 Task: Create a due date automation trigger when advanced on, on the monday of the week a card is due add dates due in between 1 and 5 working days at 11:00 AM.
Action: Mouse moved to (991, 290)
Screenshot: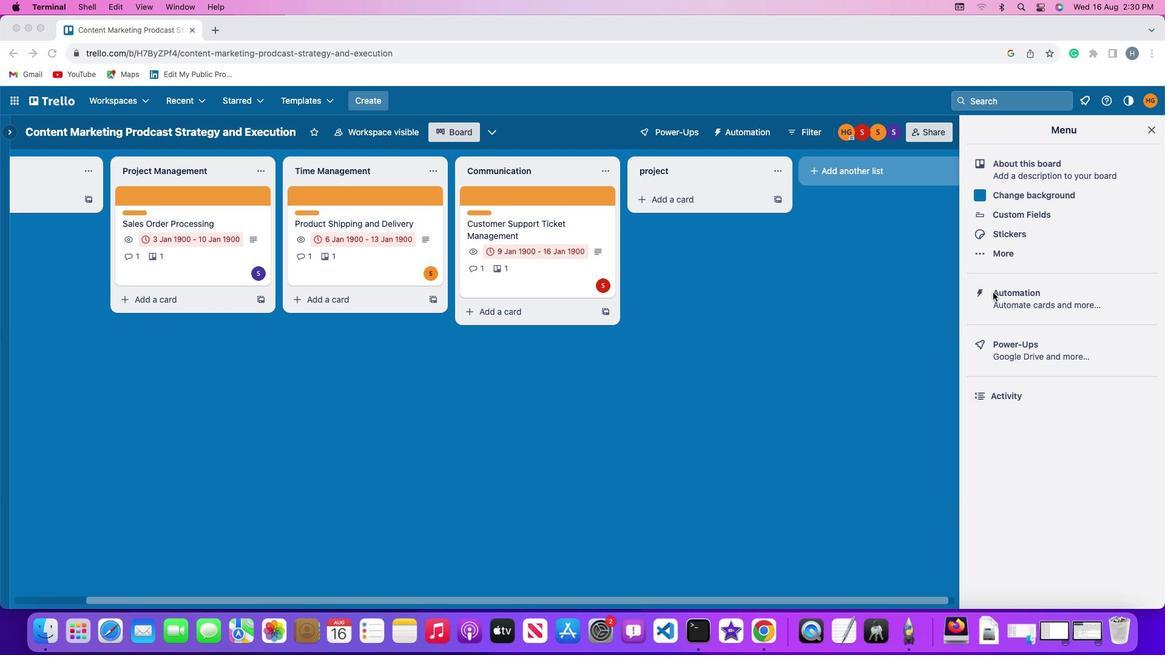 
Action: Mouse pressed left at (991, 290)
Screenshot: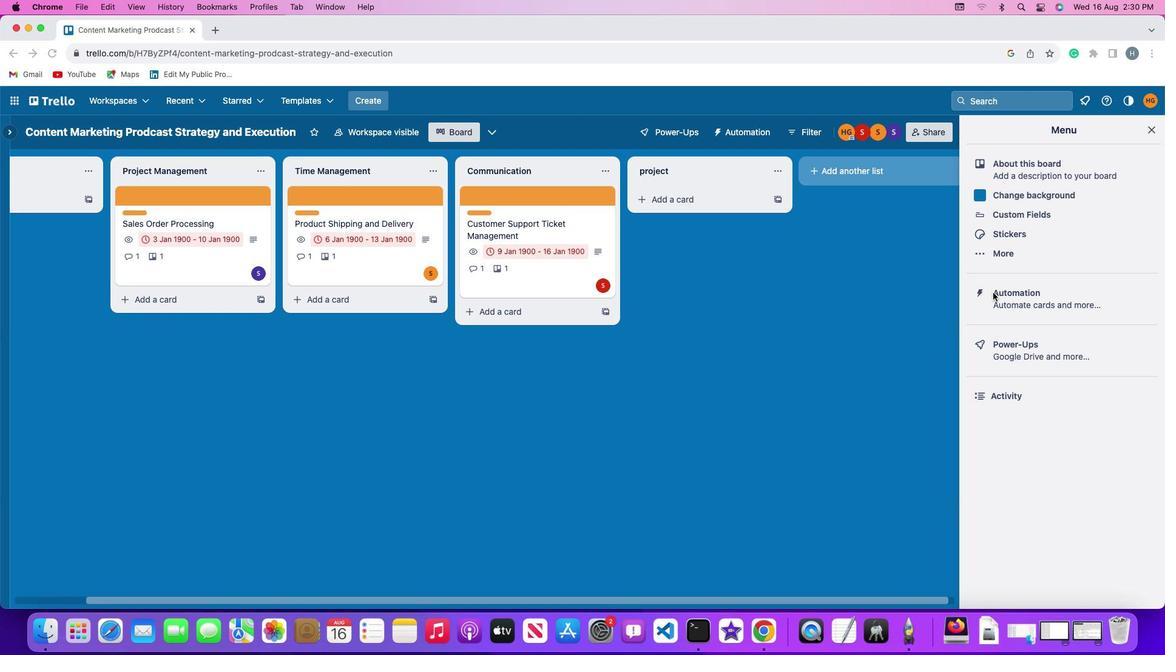 
Action: Mouse pressed left at (991, 290)
Screenshot: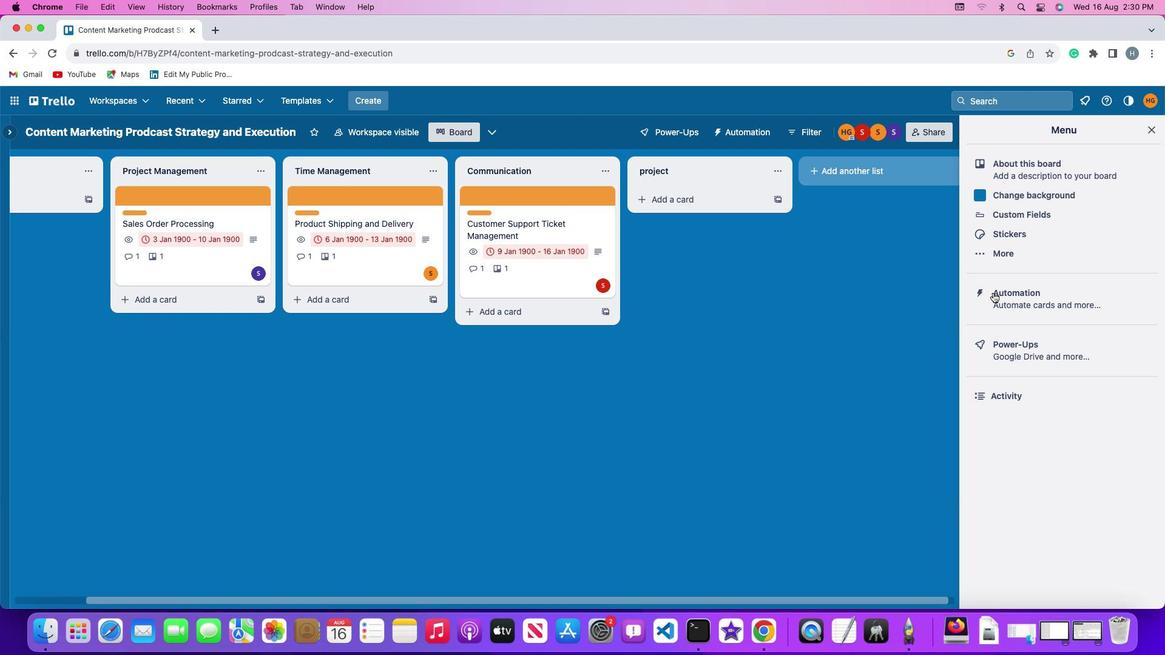 
Action: Mouse moved to (80, 289)
Screenshot: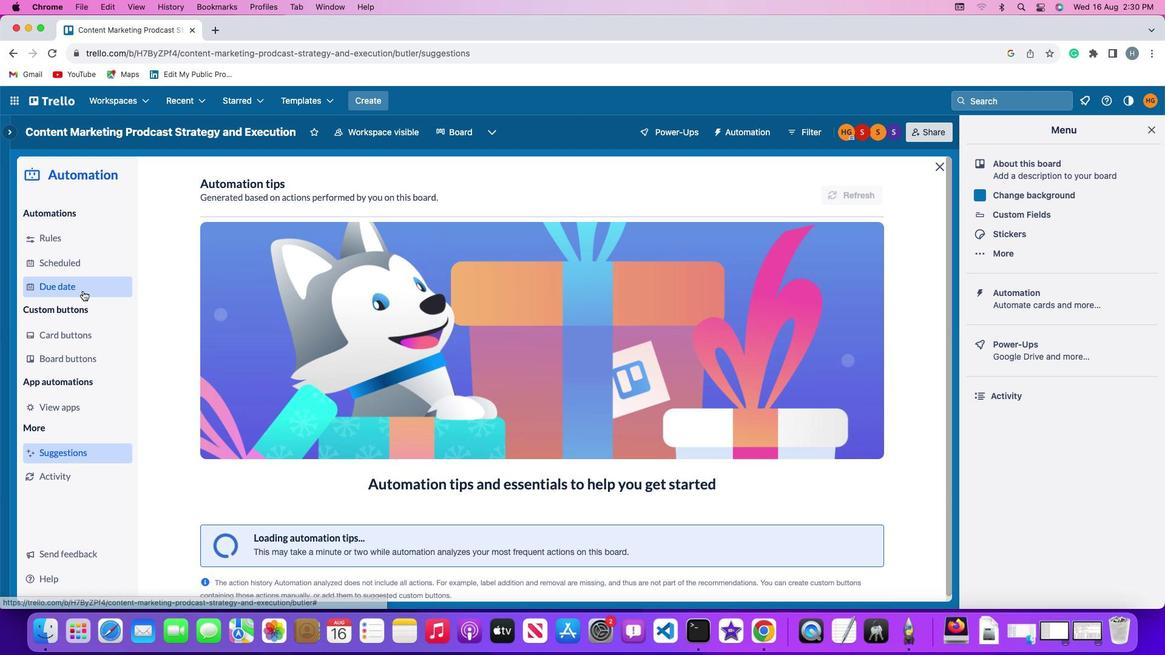 
Action: Mouse pressed left at (80, 289)
Screenshot: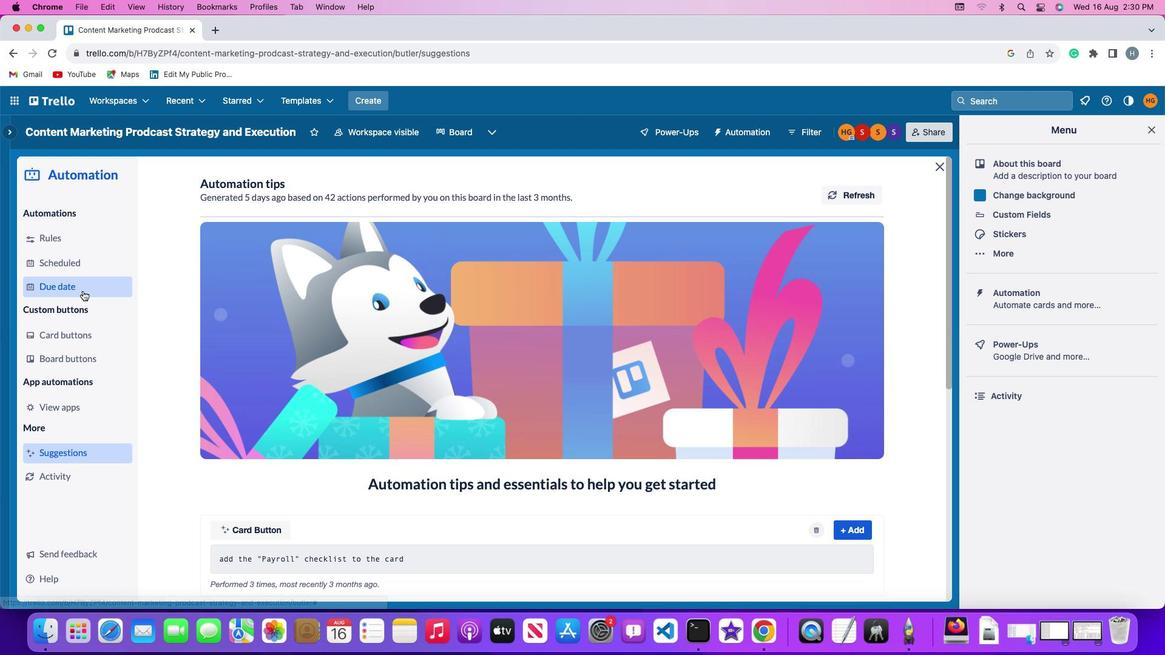 
Action: Mouse moved to (821, 180)
Screenshot: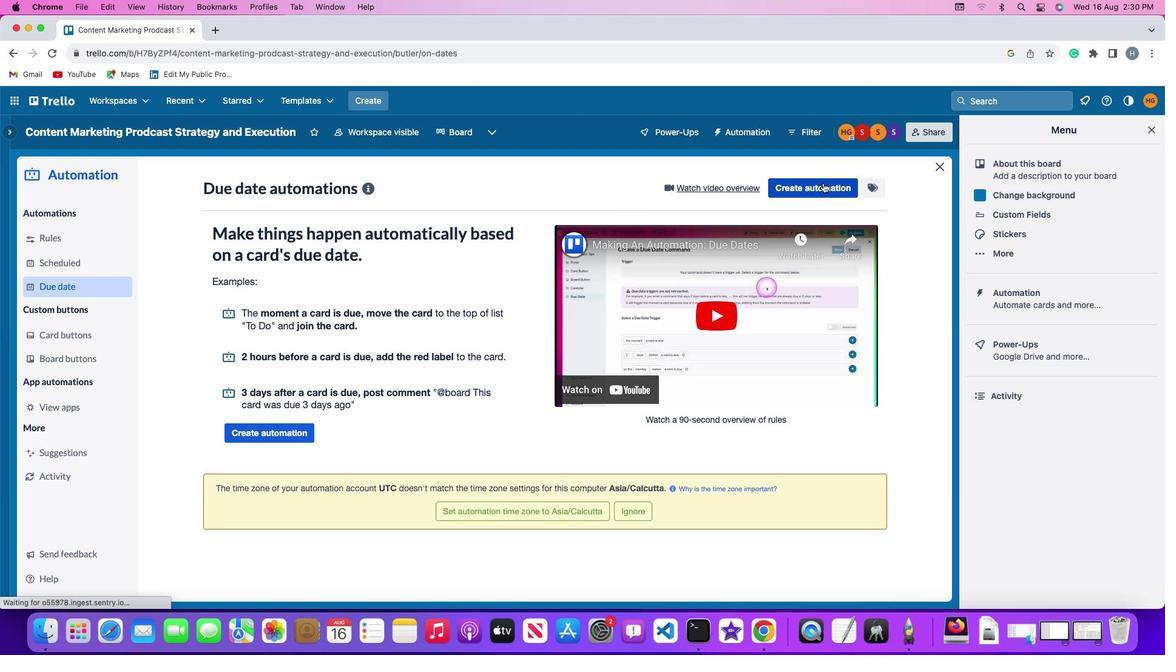 
Action: Mouse pressed left at (821, 180)
Screenshot: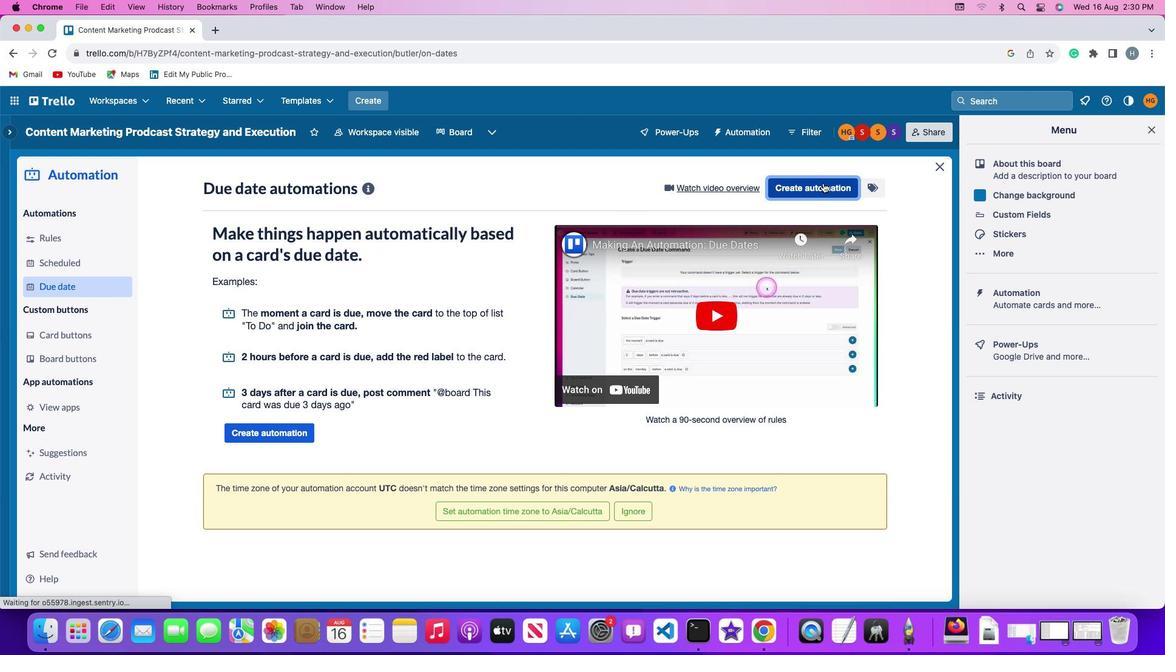 
Action: Mouse moved to (221, 299)
Screenshot: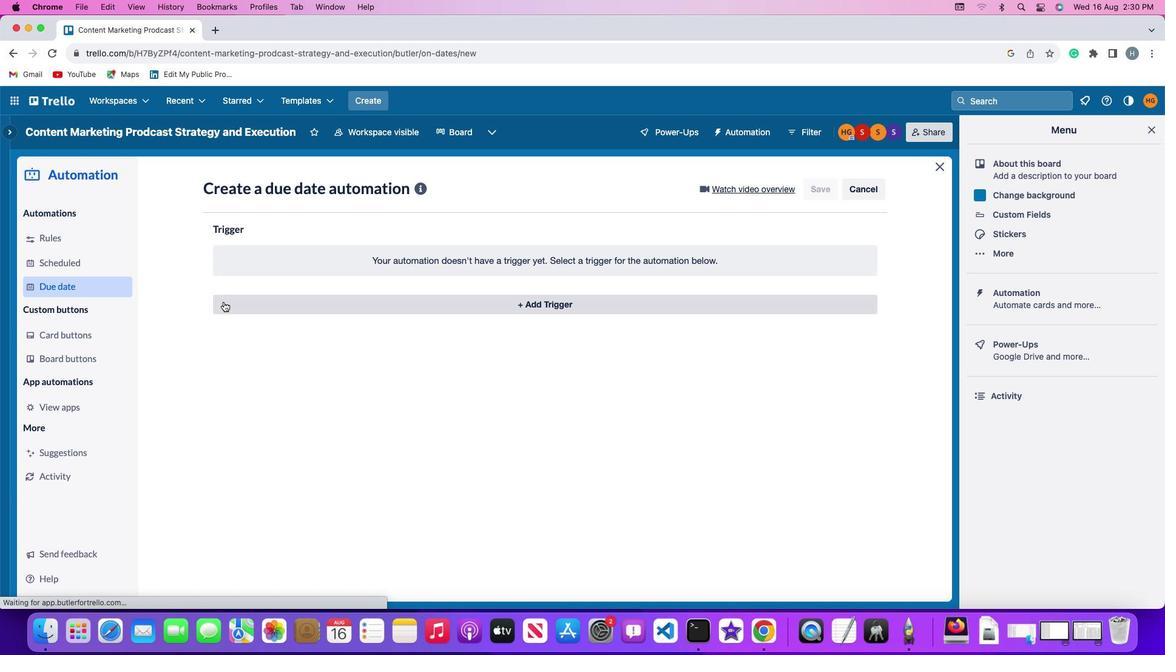 
Action: Mouse pressed left at (221, 299)
Screenshot: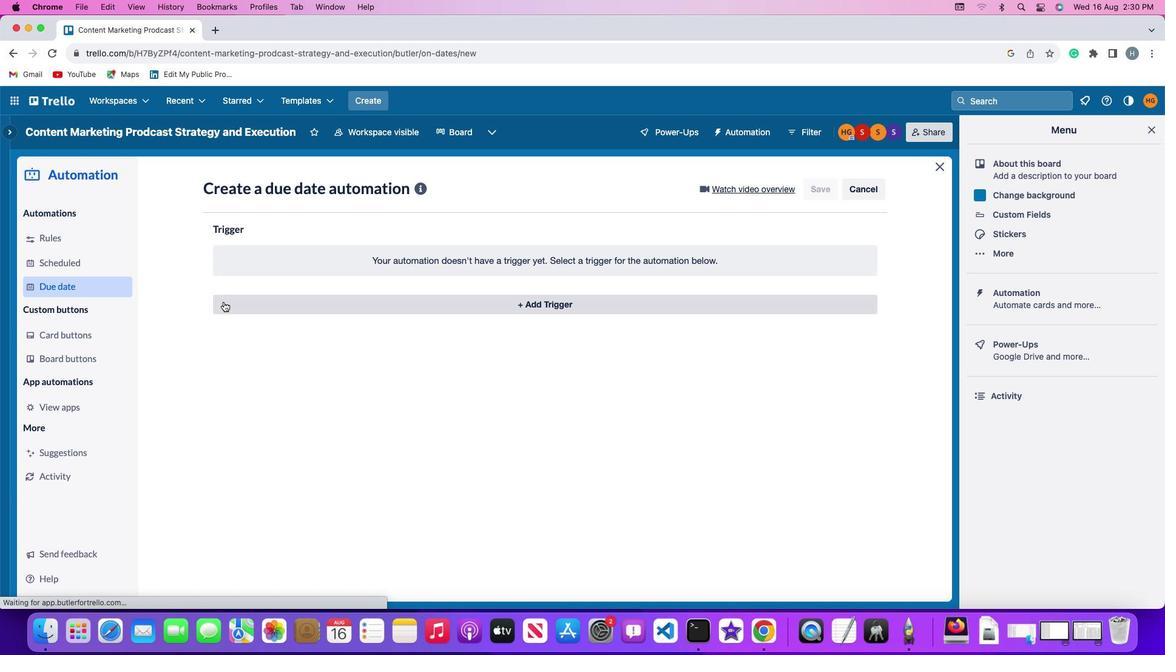 
Action: Mouse moved to (254, 530)
Screenshot: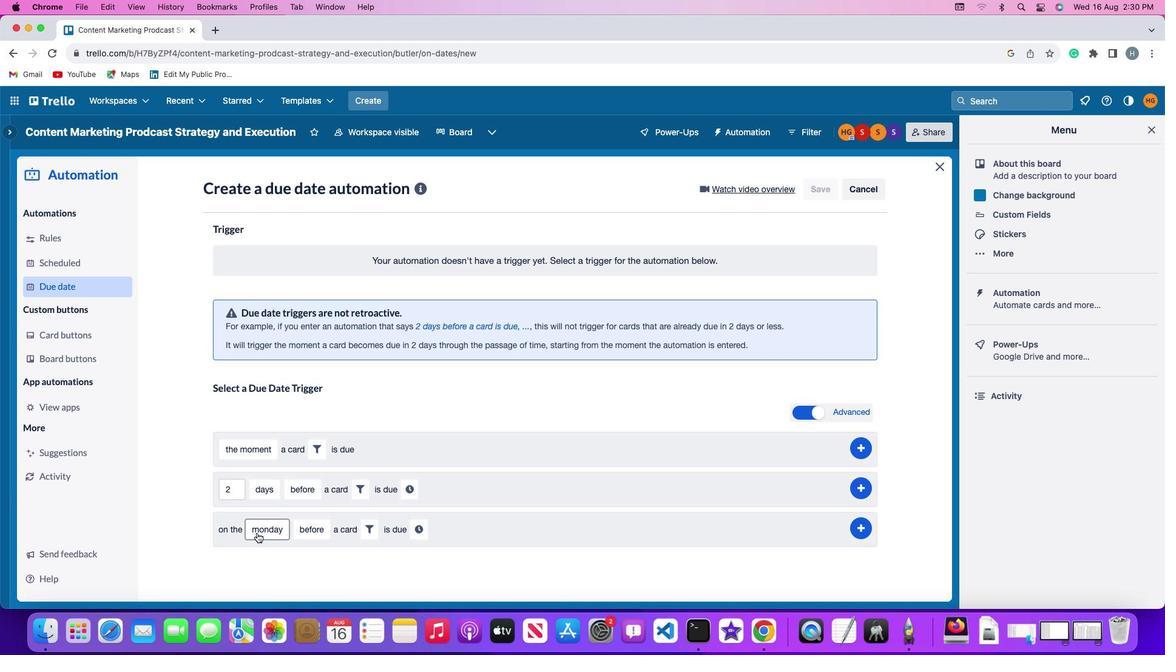 
Action: Mouse pressed left at (254, 530)
Screenshot: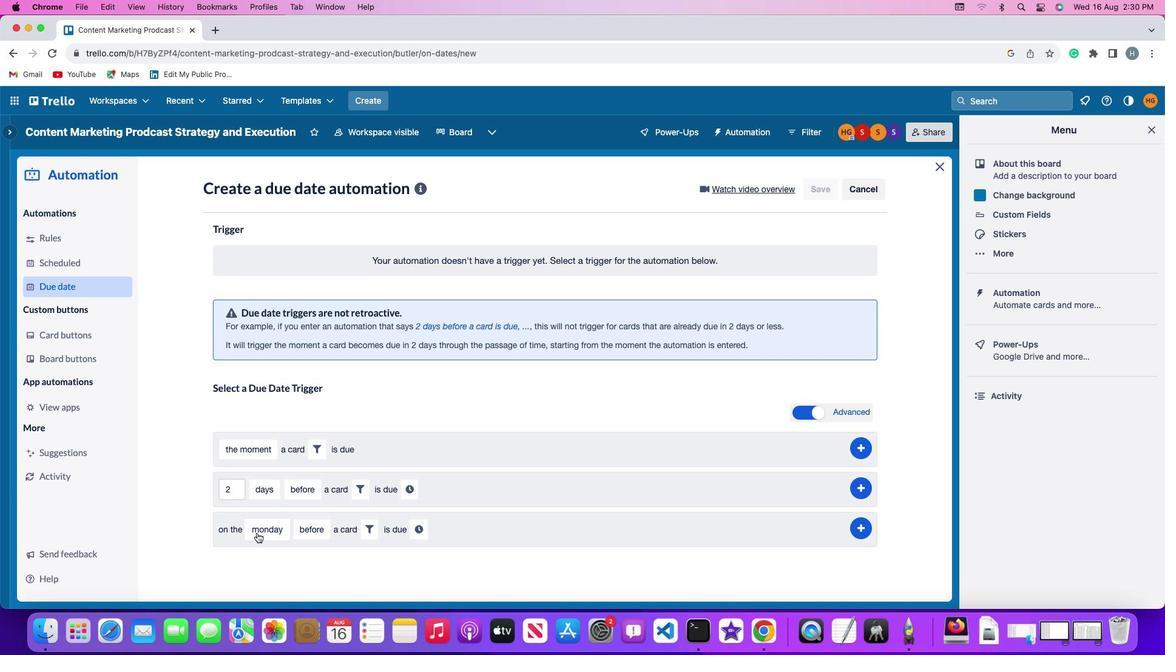 
Action: Mouse moved to (284, 360)
Screenshot: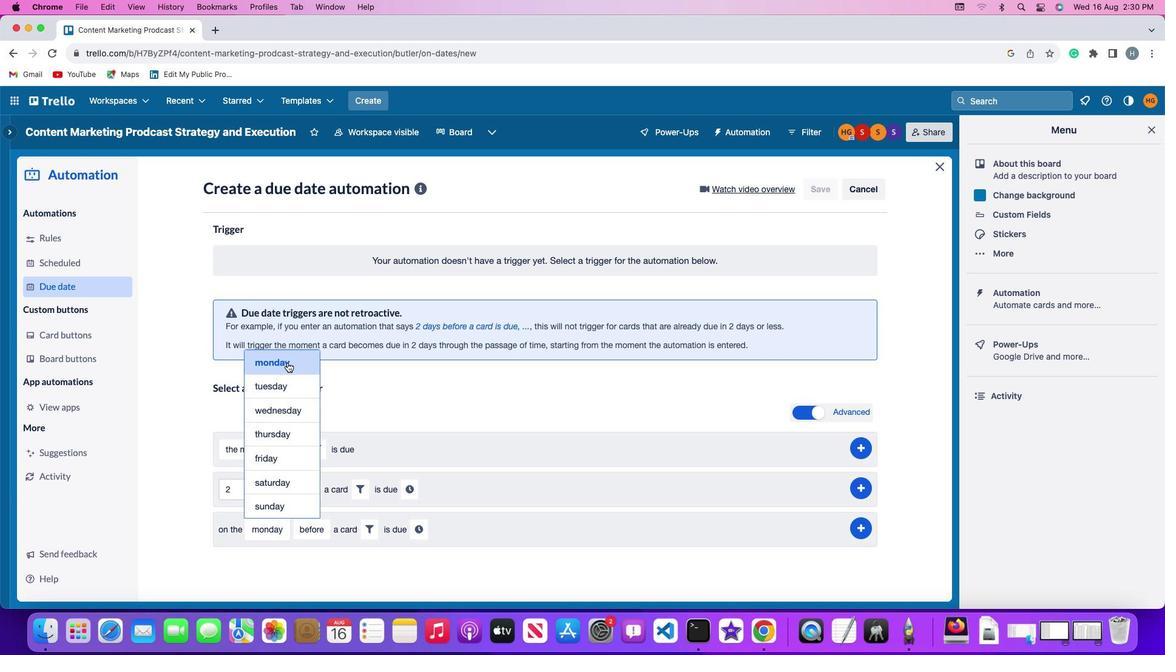 
Action: Mouse pressed left at (284, 360)
Screenshot: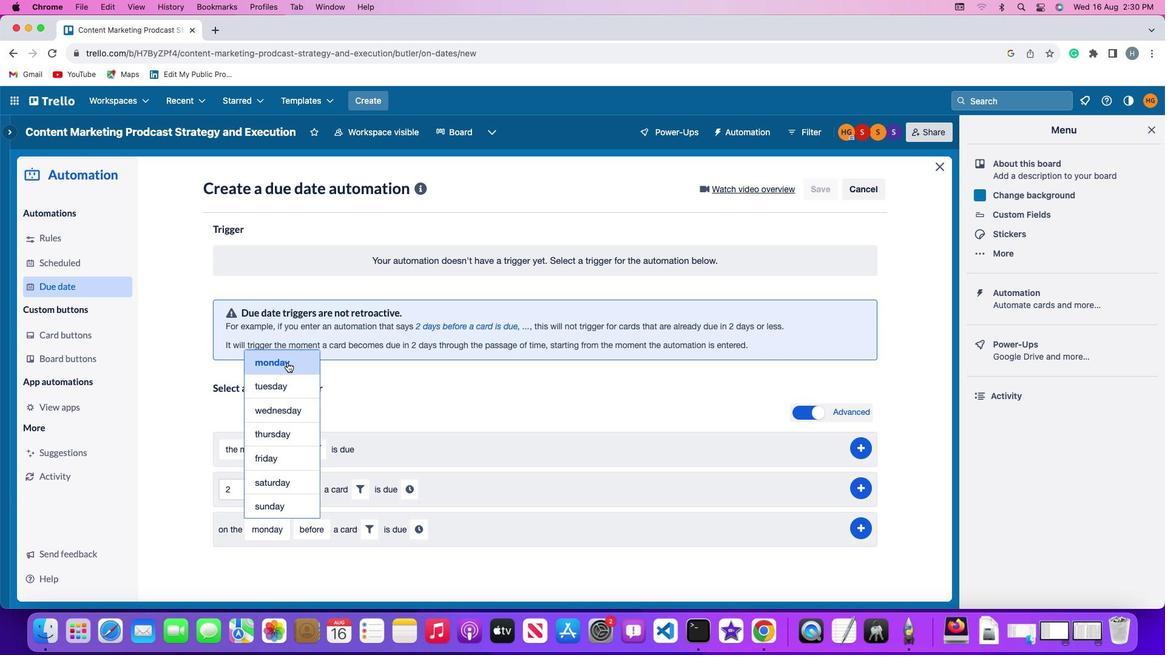 
Action: Mouse moved to (304, 523)
Screenshot: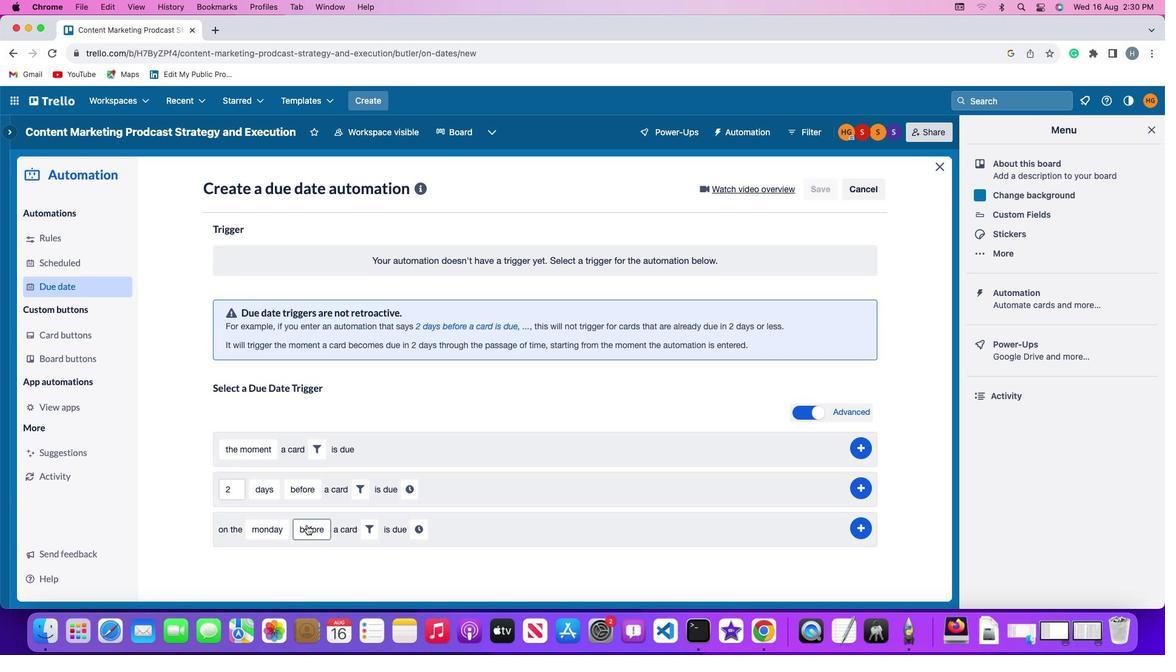 
Action: Mouse pressed left at (304, 523)
Screenshot: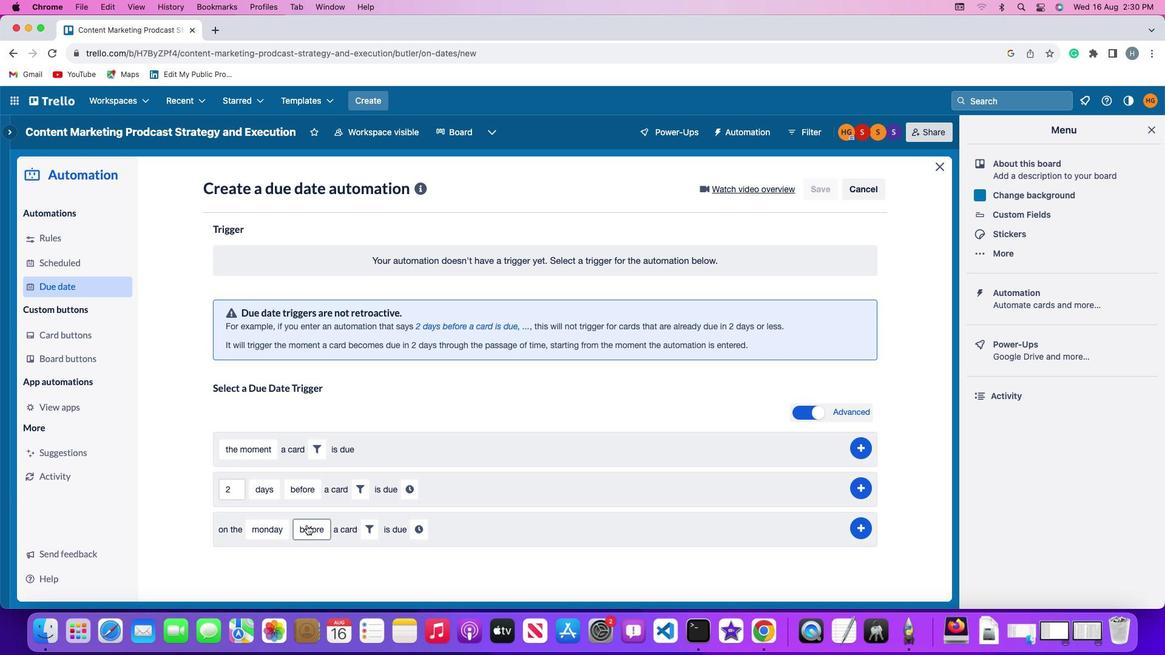 
Action: Mouse moved to (326, 475)
Screenshot: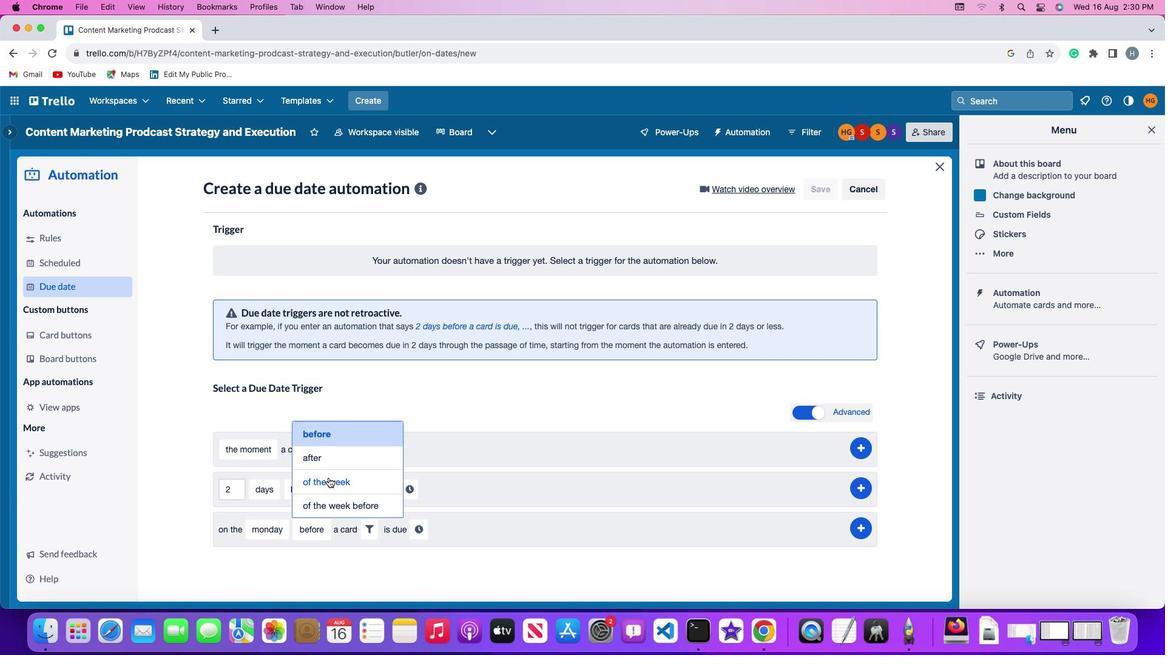 
Action: Mouse pressed left at (326, 475)
Screenshot: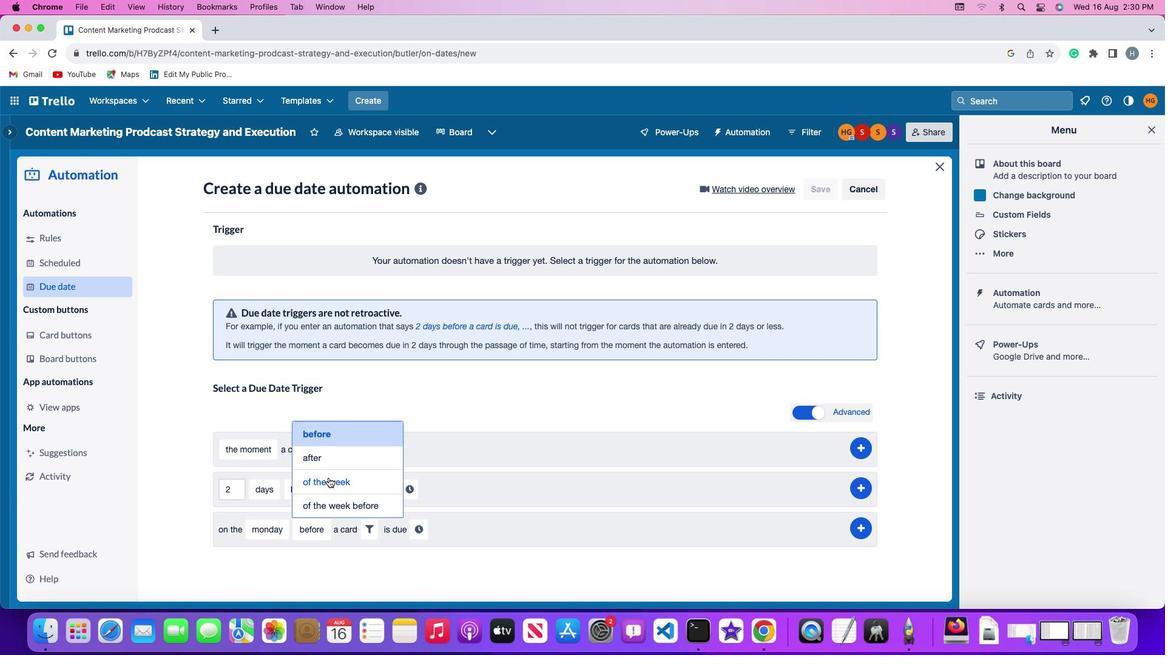 
Action: Mouse moved to (387, 528)
Screenshot: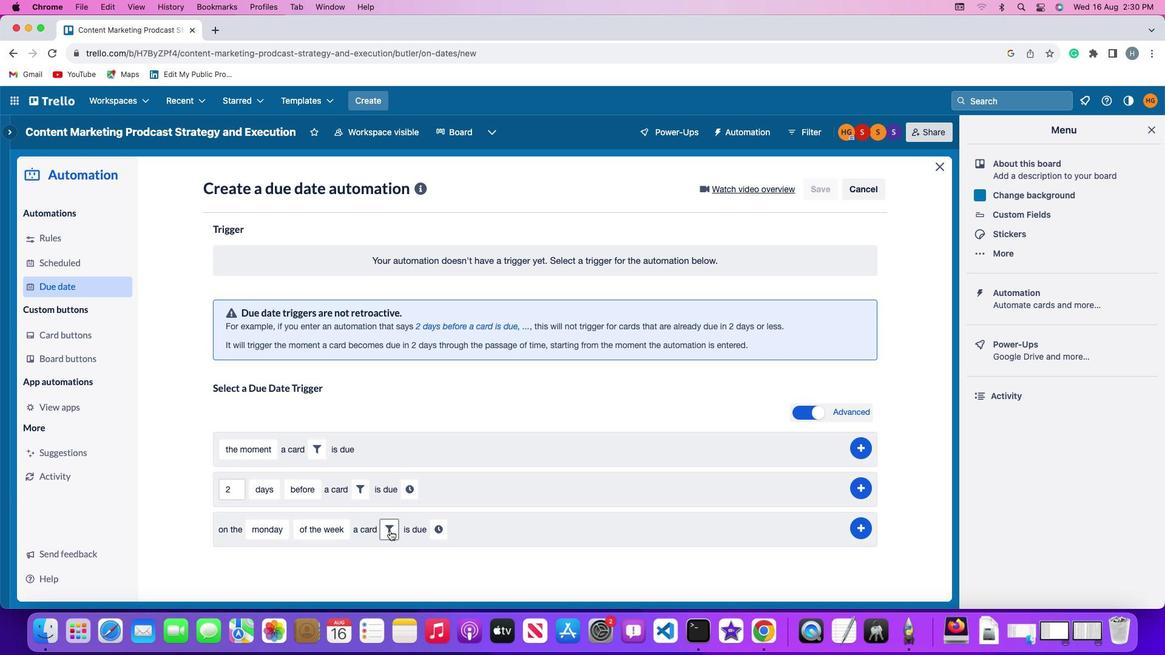 
Action: Mouse pressed left at (387, 528)
Screenshot: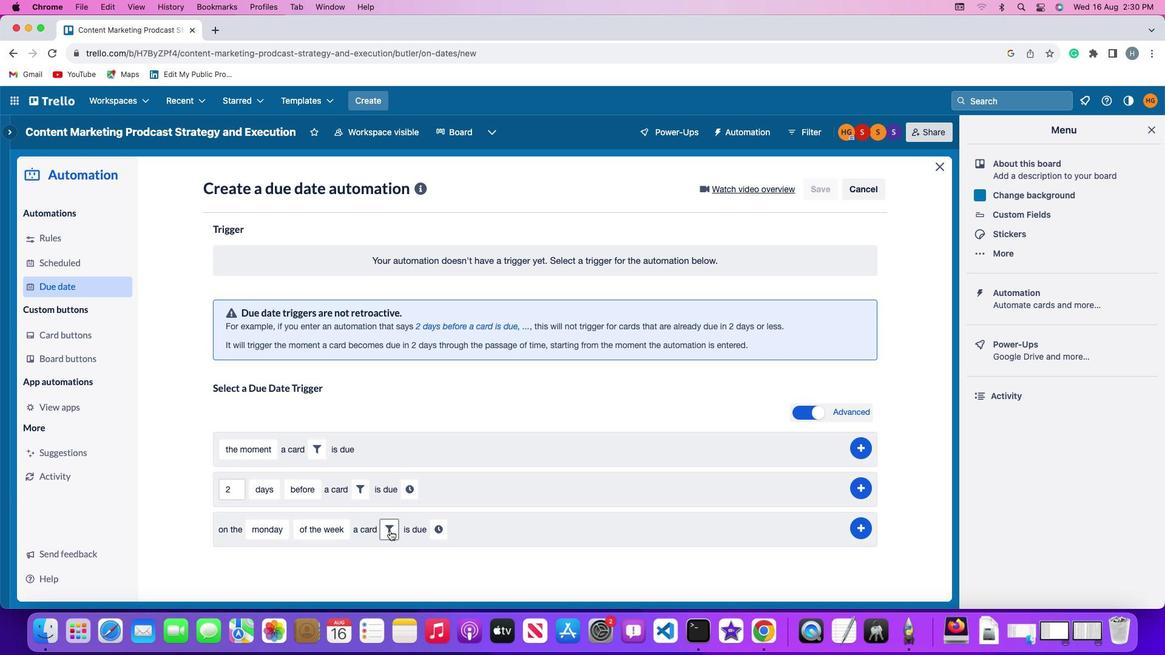 
Action: Mouse moved to (449, 562)
Screenshot: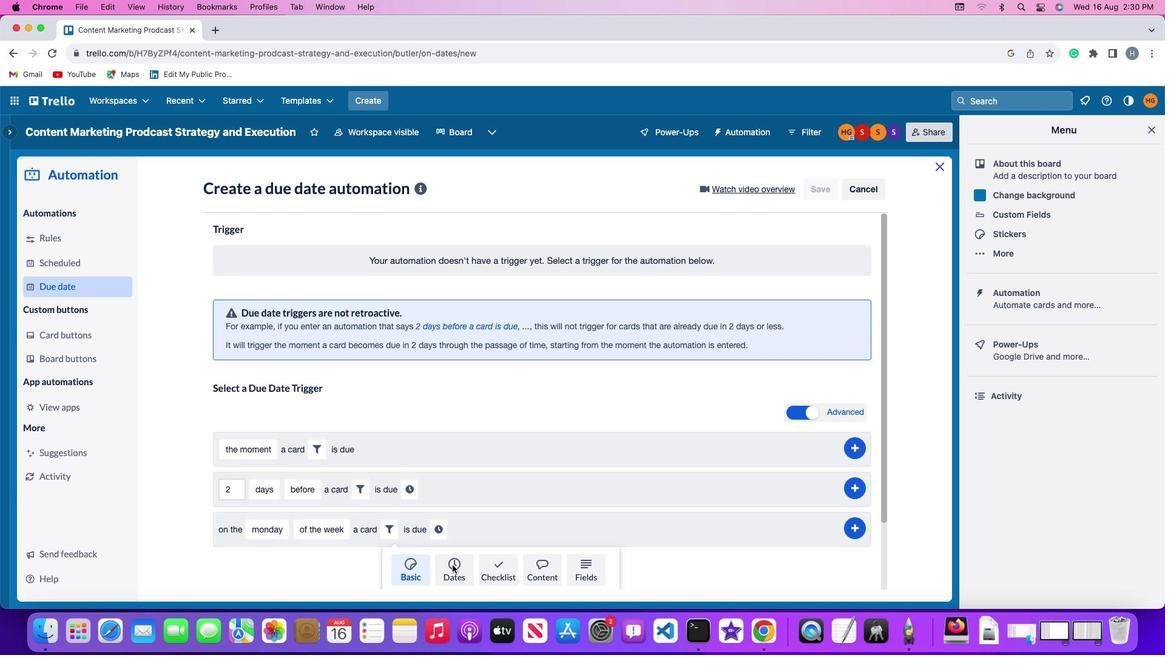 
Action: Mouse pressed left at (449, 562)
Screenshot: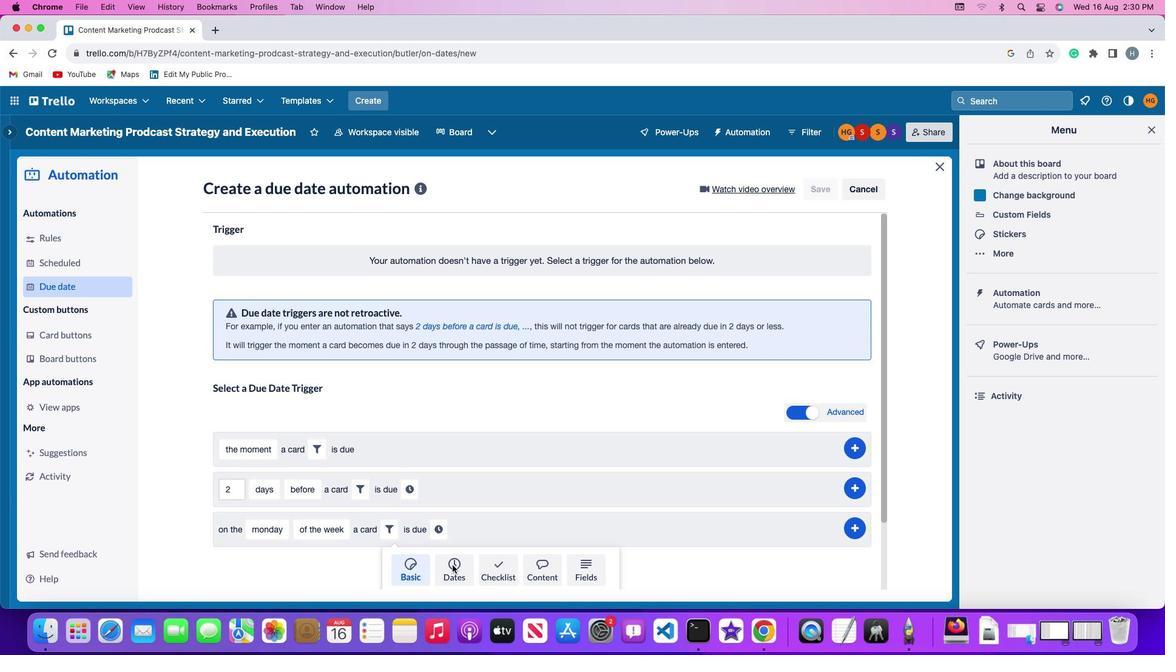 
Action: Mouse moved to (305, 572)
Screenshot: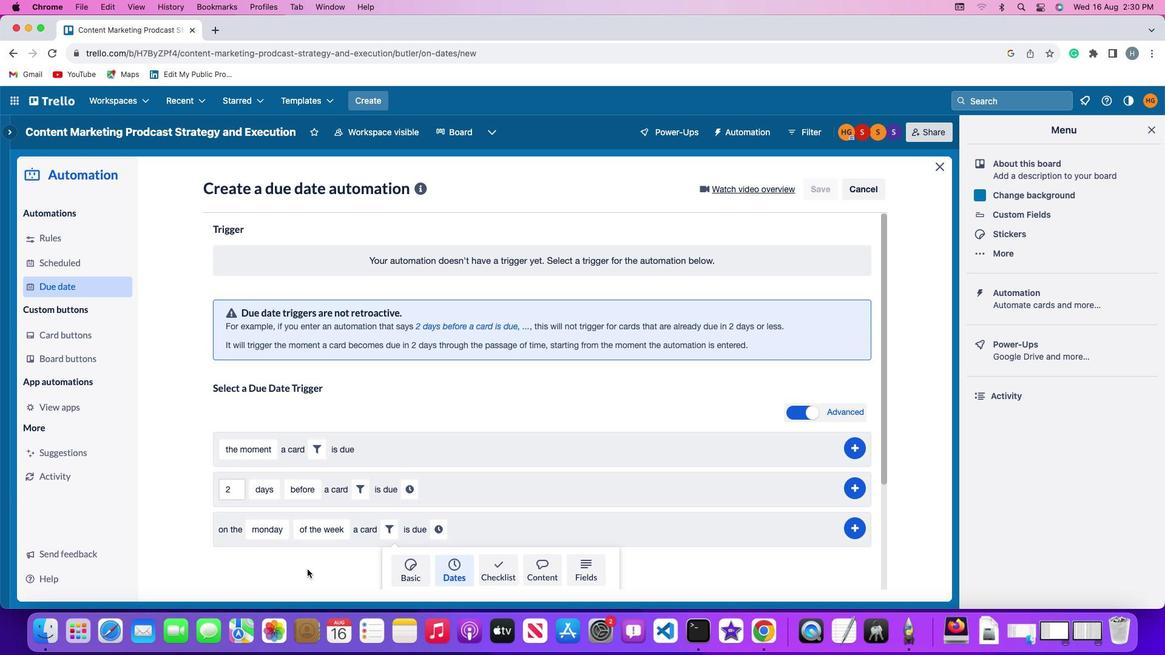
Action: Mouse scrolled (305, 572) with delta (-1, -2)
Screenshot: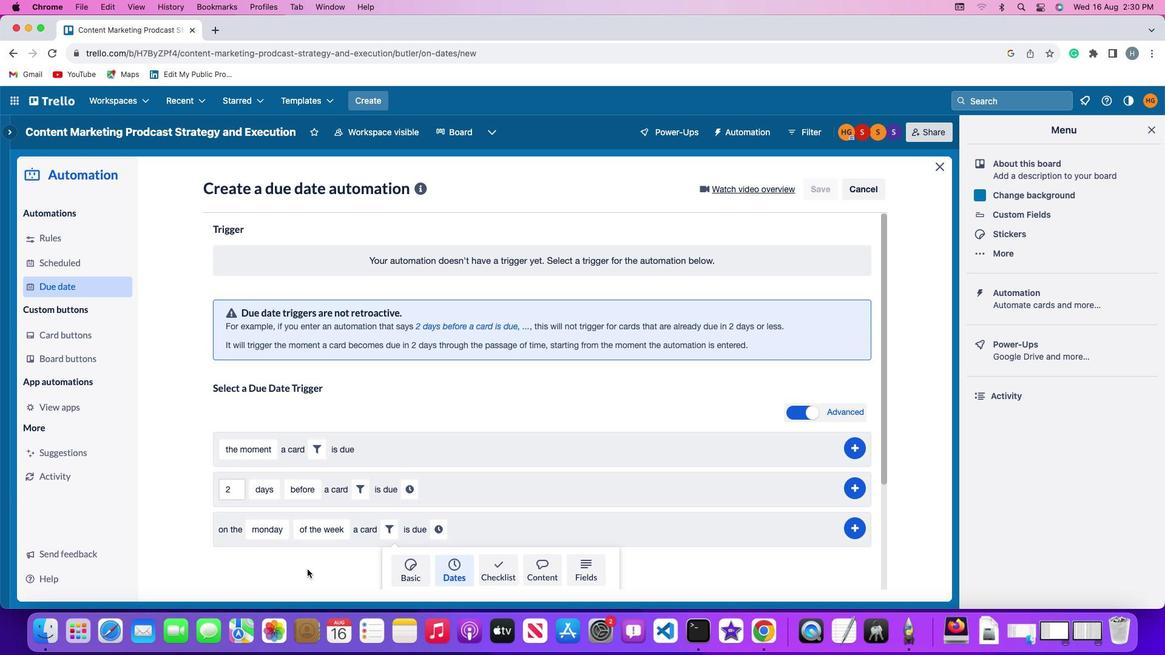 
Action: Mouse moved to (305, 571)
Screenshot: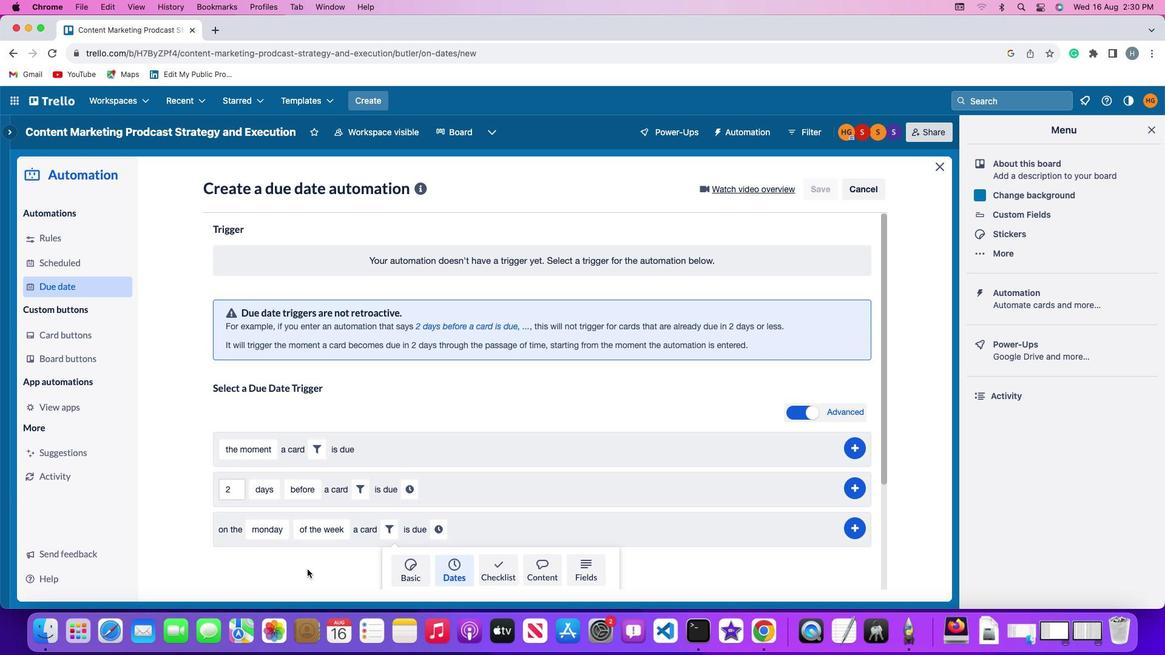
Action: Mouse scrolled (305, 571) with delta (-1, -2)
Screenshot: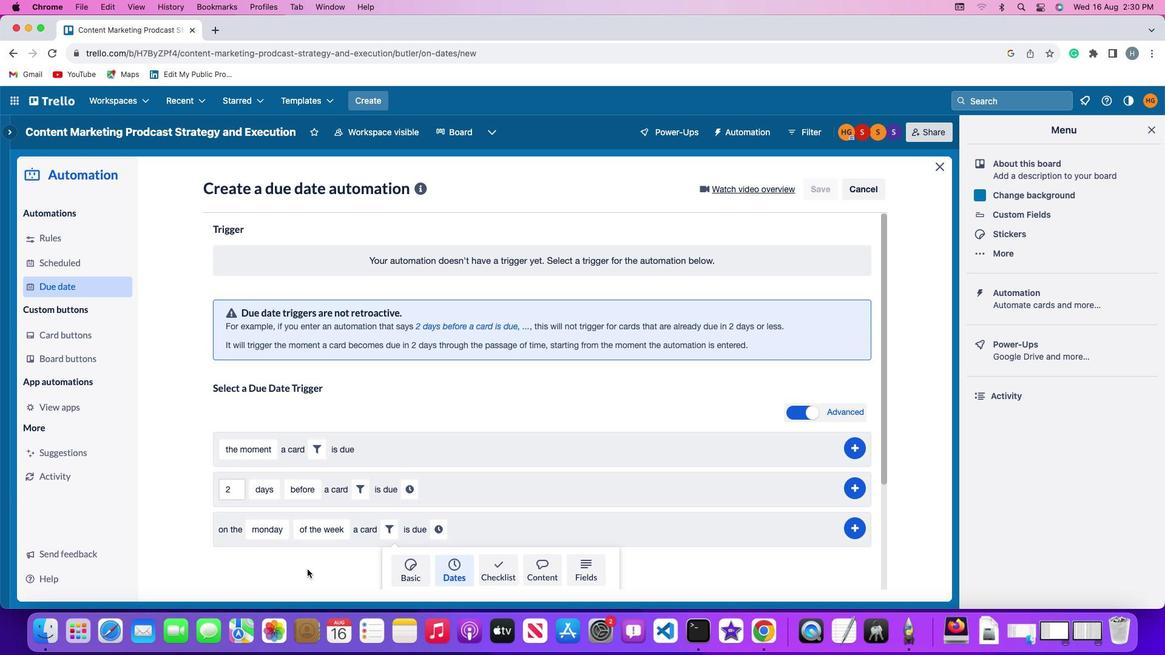 
Action: Mouse moved to (305, 570)
Screenshot: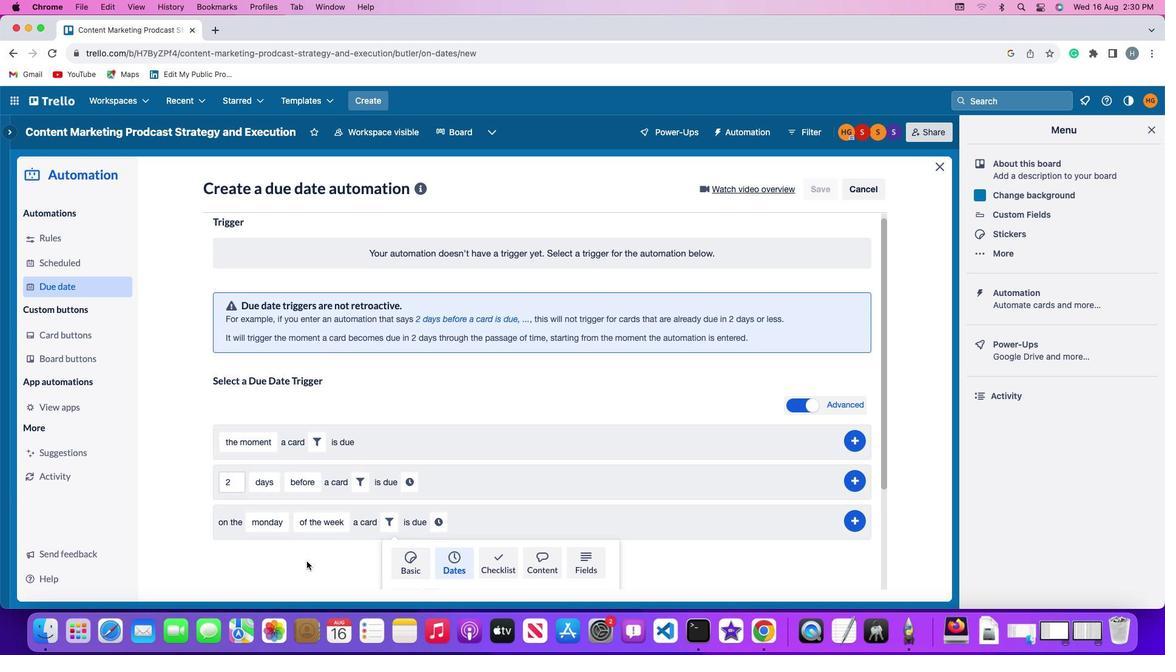 
Action: Mouse scrolled (305, 570) with delta (-1, -3)
Screenshot: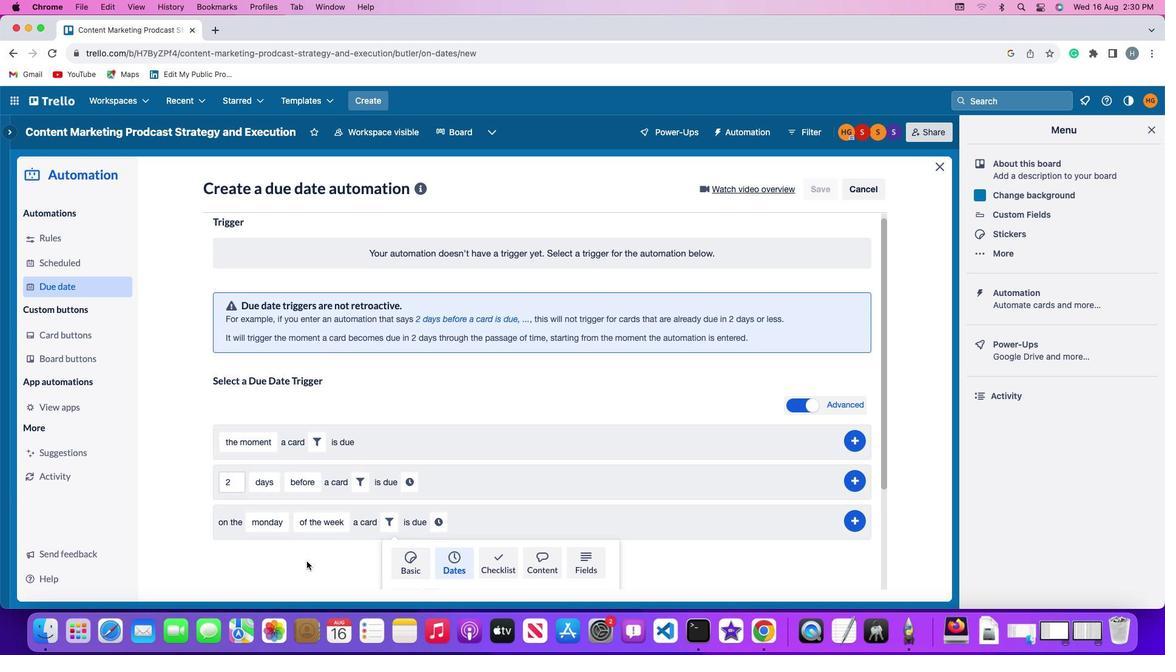 
Action: Mouse moved to (305, 567)
Screenshot: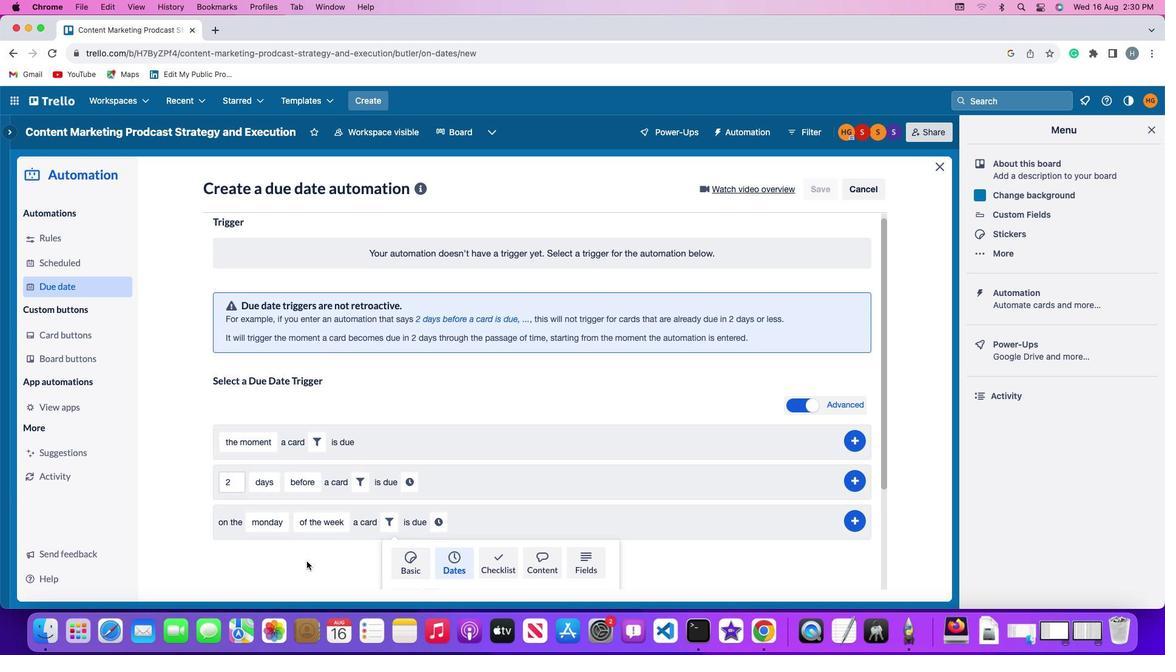 
Action: Mouse scrolled (305, 567) with delta (-1, -4)
Screenshot: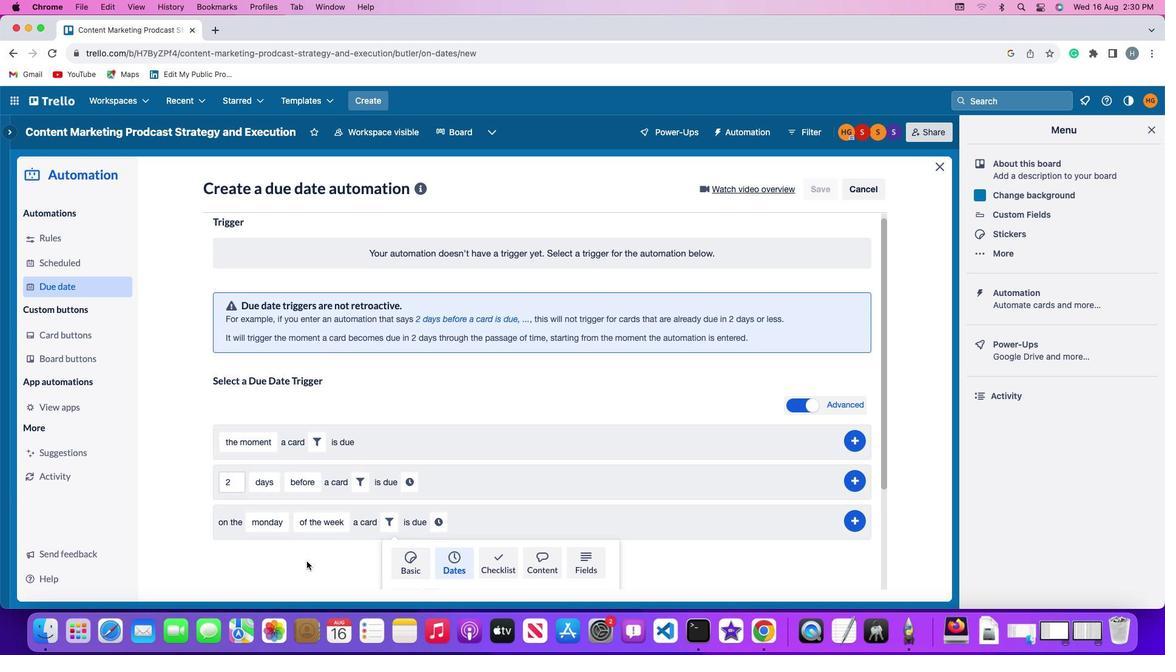 
Action: Mouse moved to (304, 562)
Screenshot: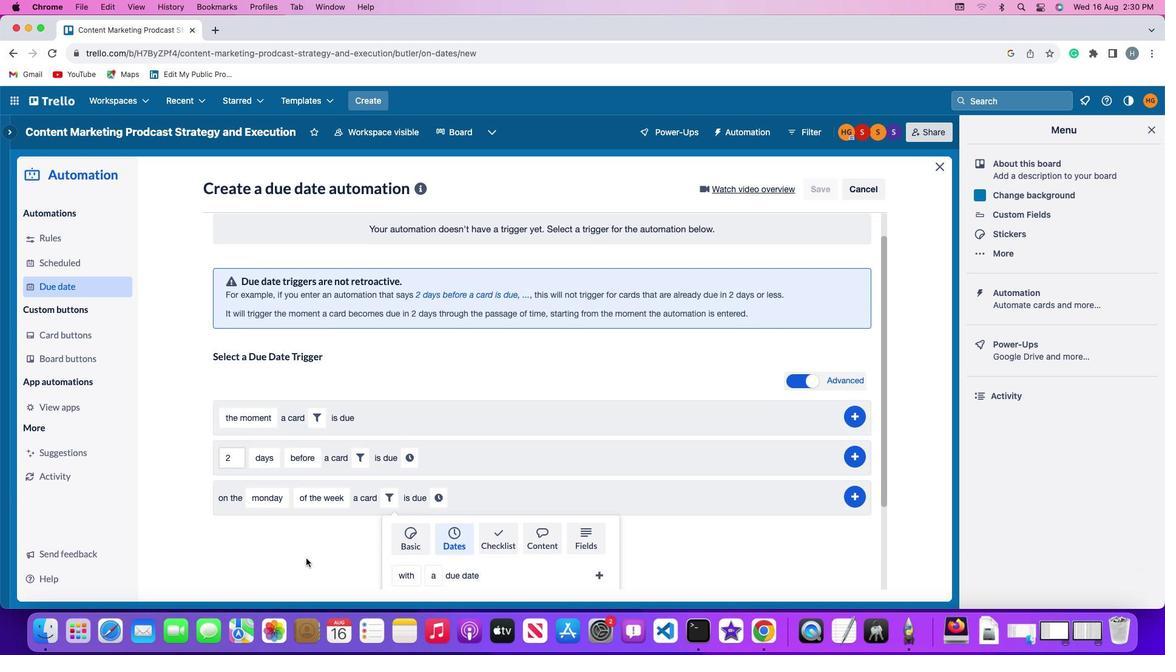 
Action: Mouse scrolled (304, 562) with delta (-1, -5)
Screenshot: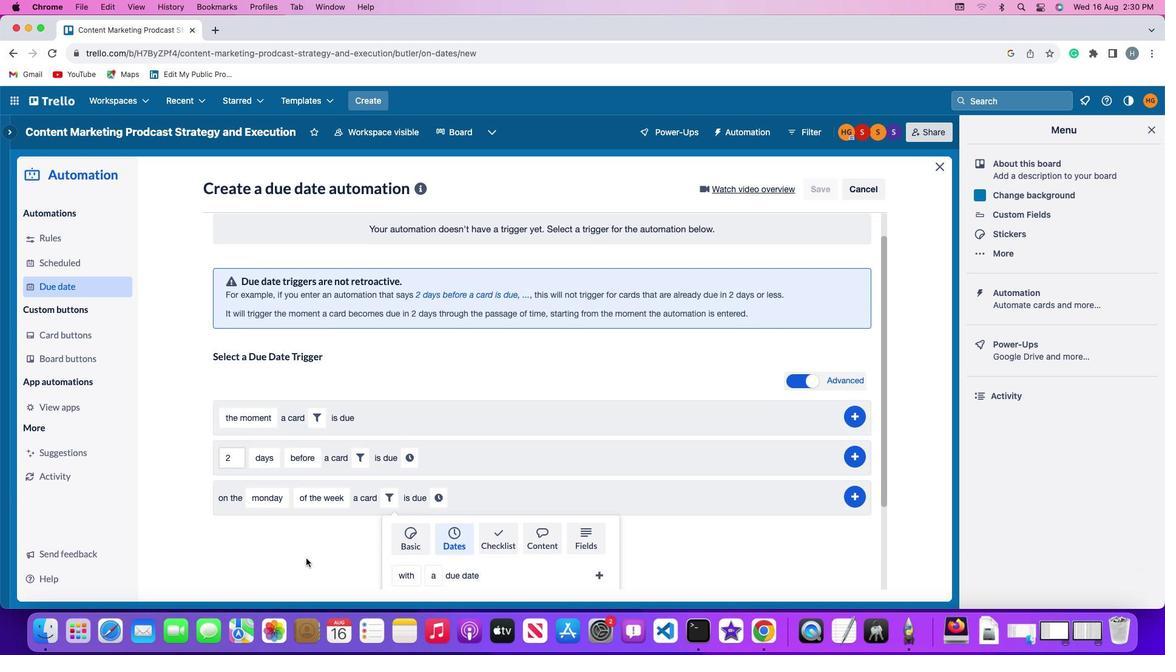 
Action: Mouse moved to (304, 555)
Screenshot: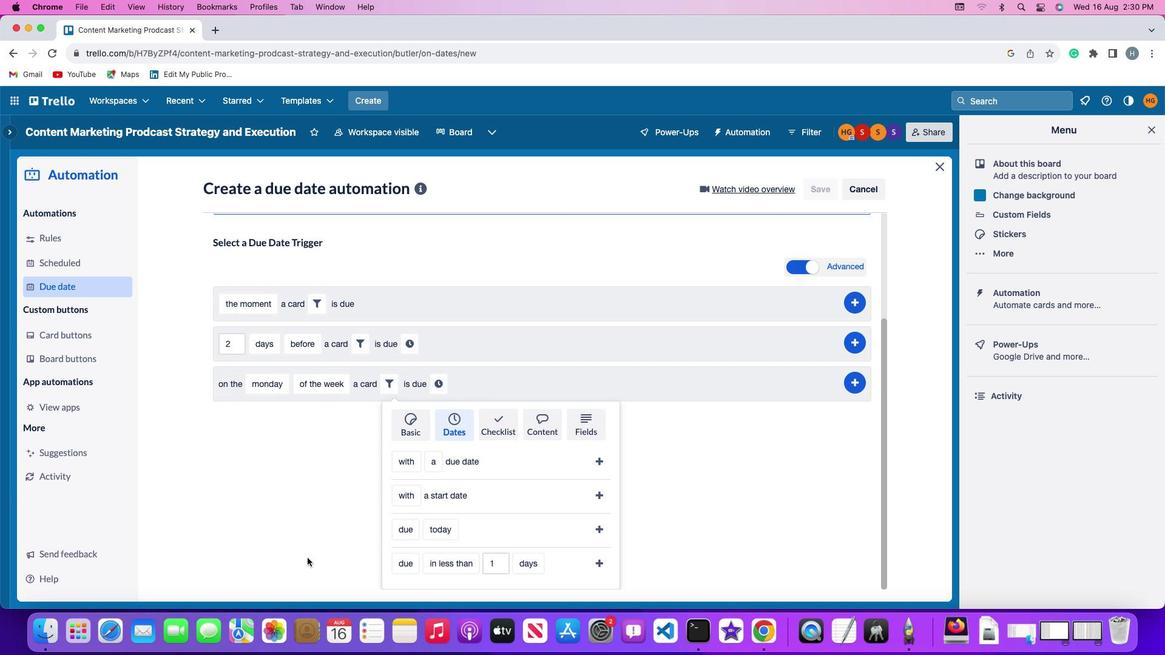 
Action: Mouse scrolled (304, 555) with delta (-1, -2)
Screenshot: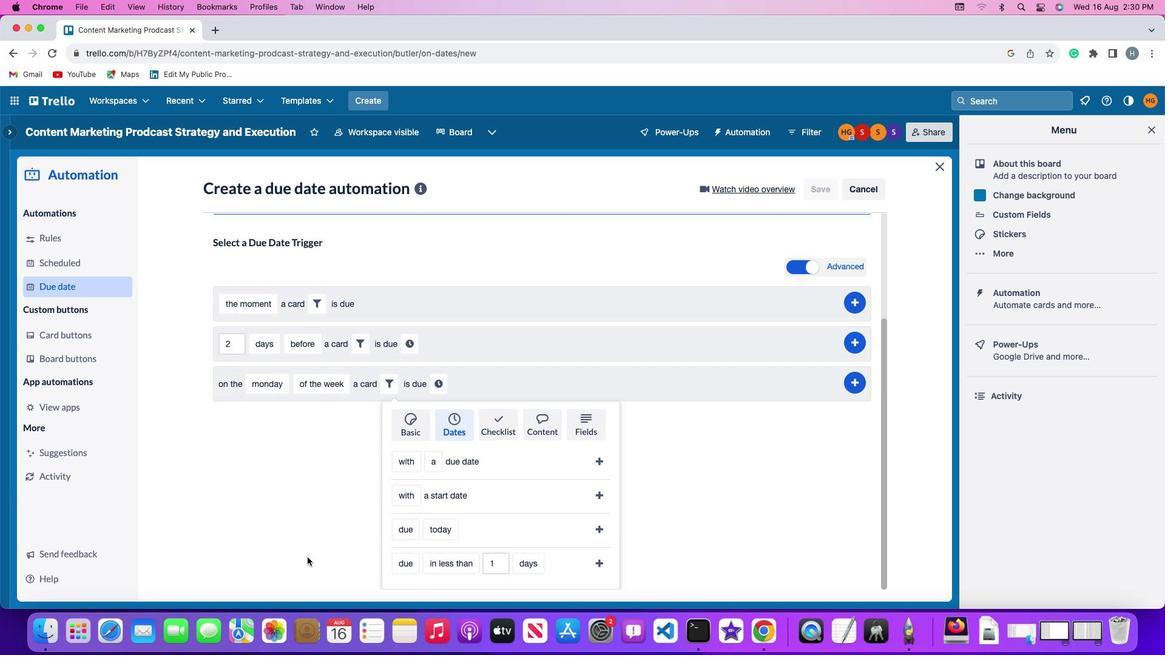 
Action: Mouse scrolled (304, 555) with delta (-1, -2)
Screenshot: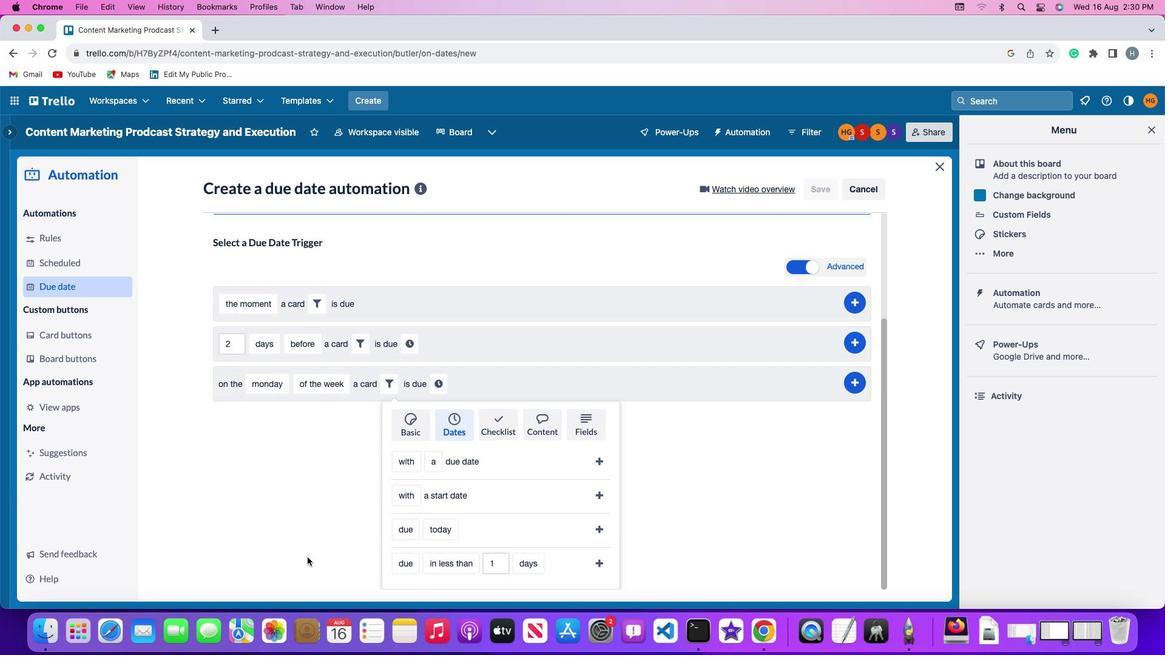 
Action: Mouse scrolled (304, 555) with delta (-1, -3)
Screenshot: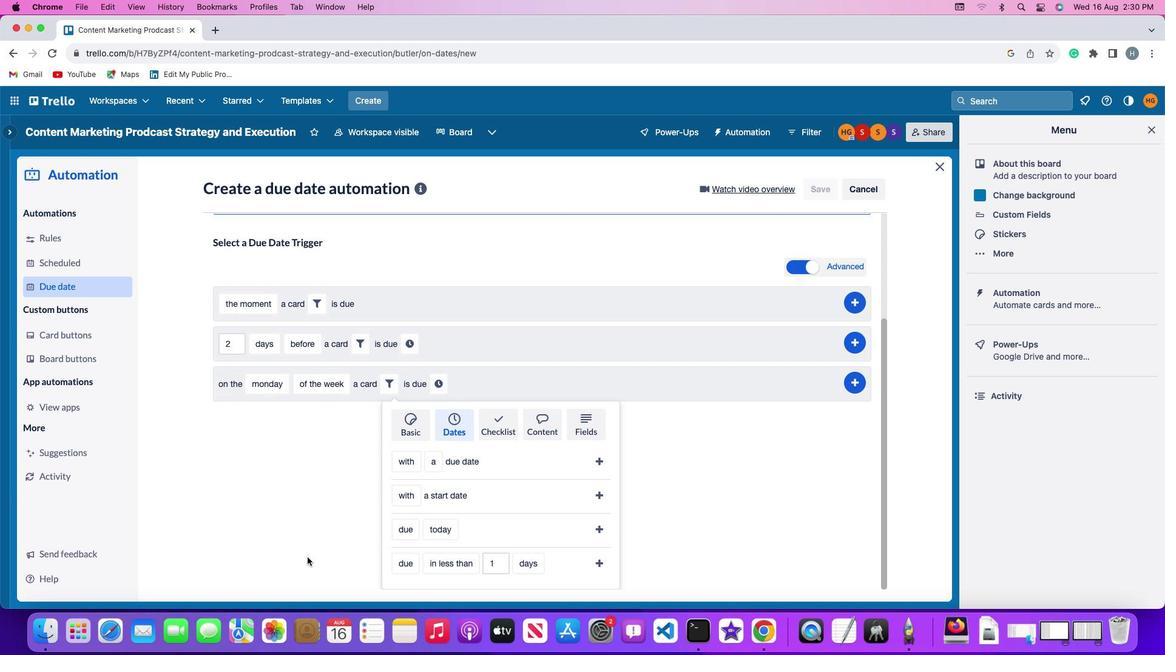 
Action: Mouse moved to (304, 555)
Screenshot: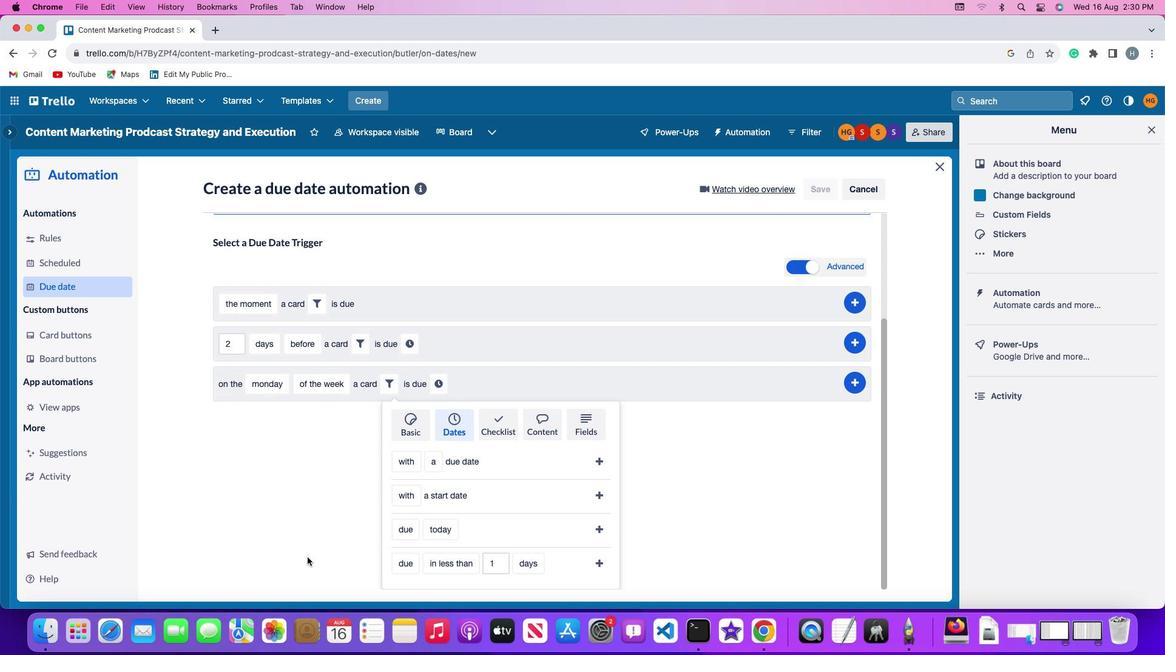 
Action: Mouse scrolled (304, 555) with delta (-1, -4)
Screenshot: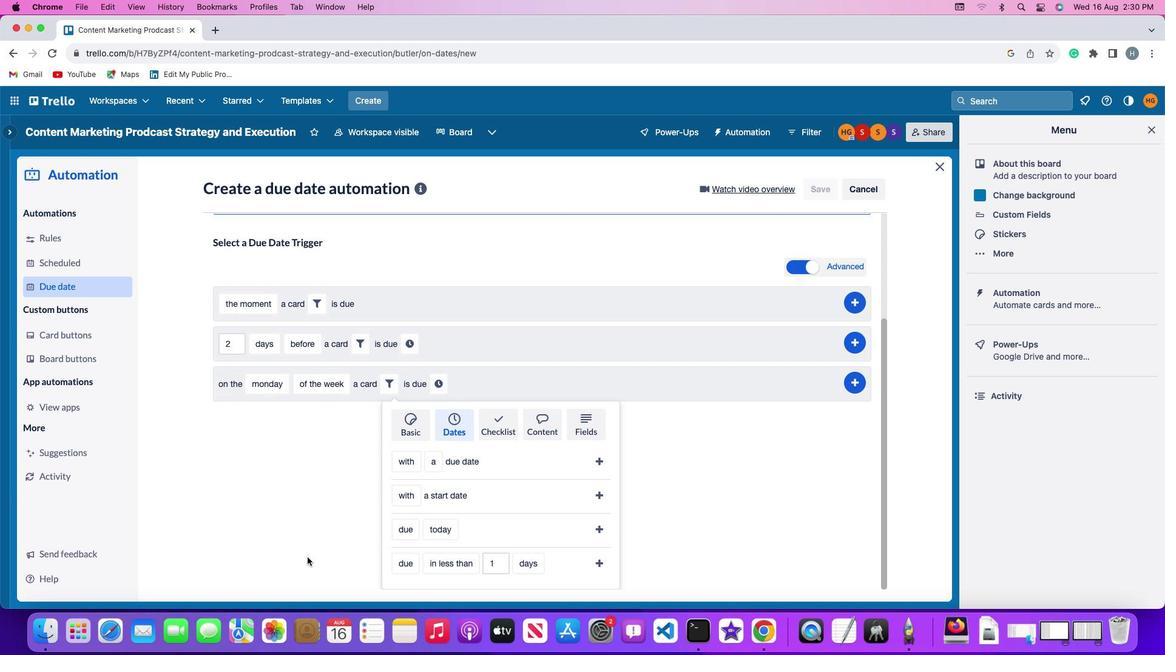 
Action: Mouse moved to (391, 557)
Screenshot: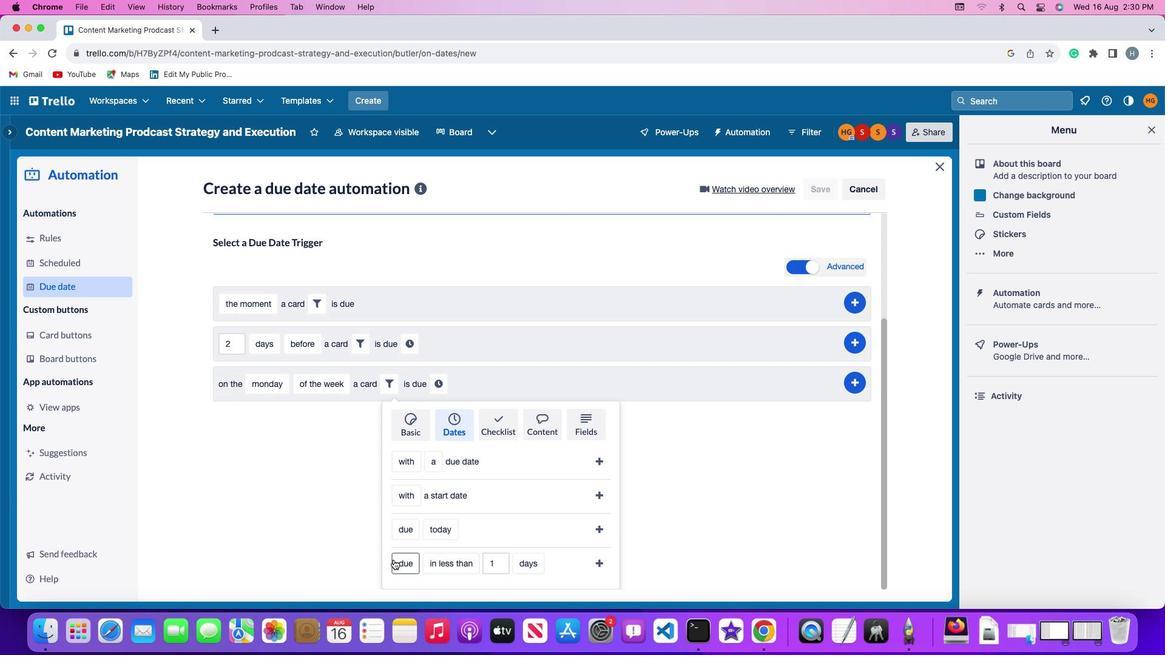 
Action: Mouse pressed left at (391, 557)
Screenshot: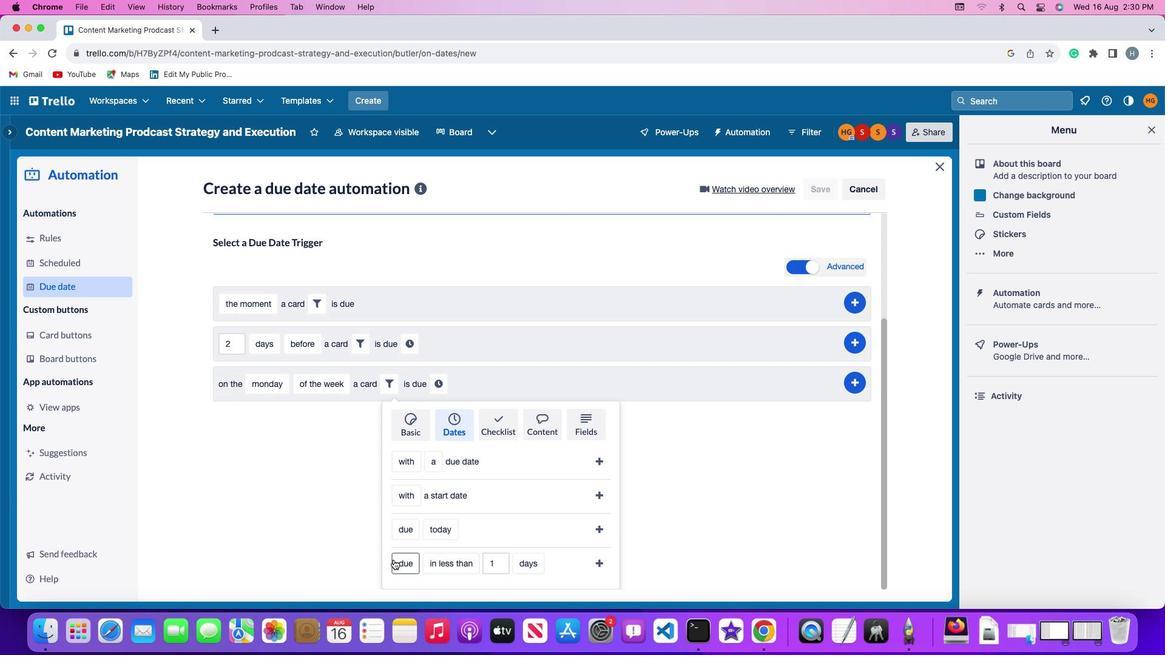 
Action: Mouse moved to (407, 509)
Screenshot: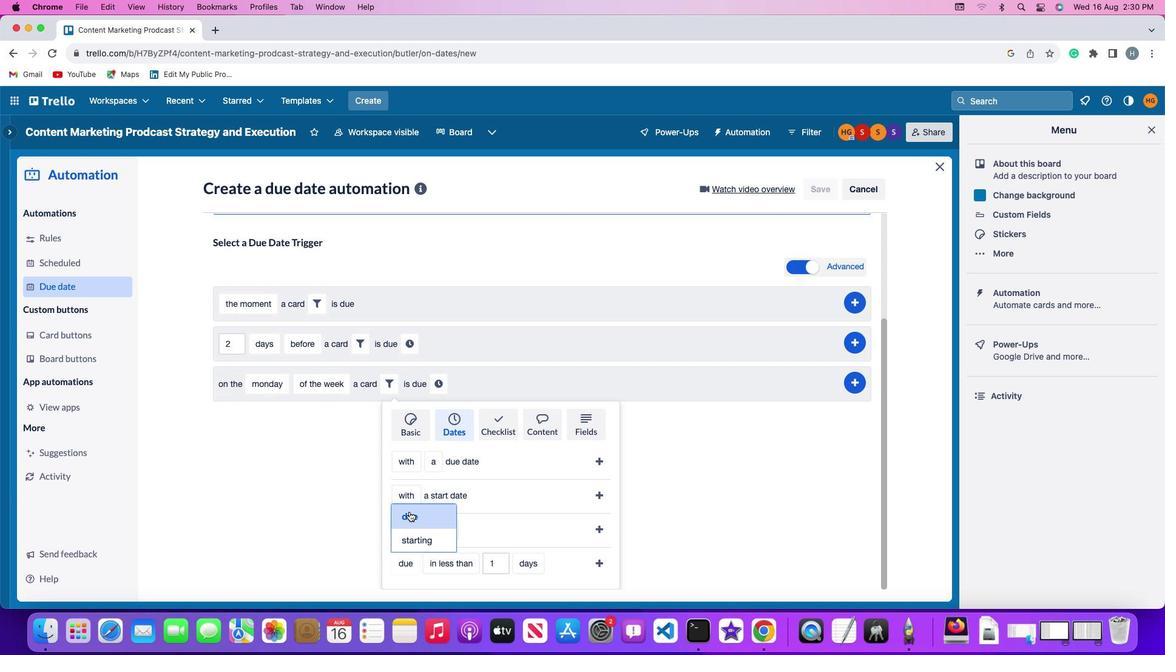 
Action: Mouse pressed left at (407, 509)
Screenshot: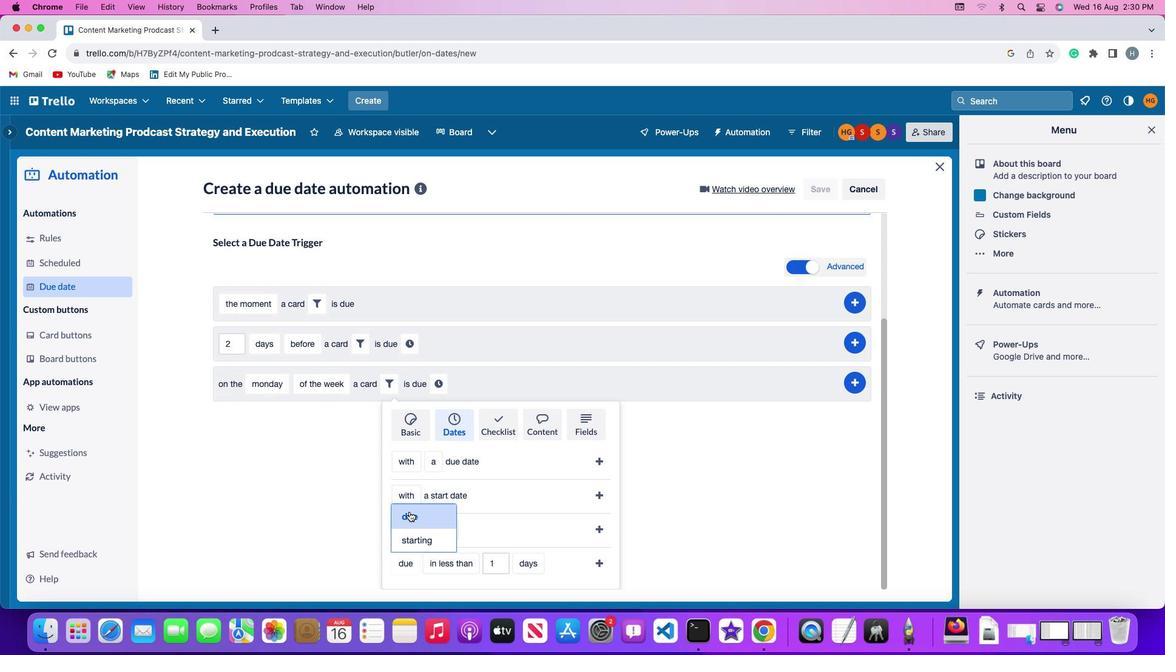 
Action: Mouse moved to (446, 564)
Screenshot: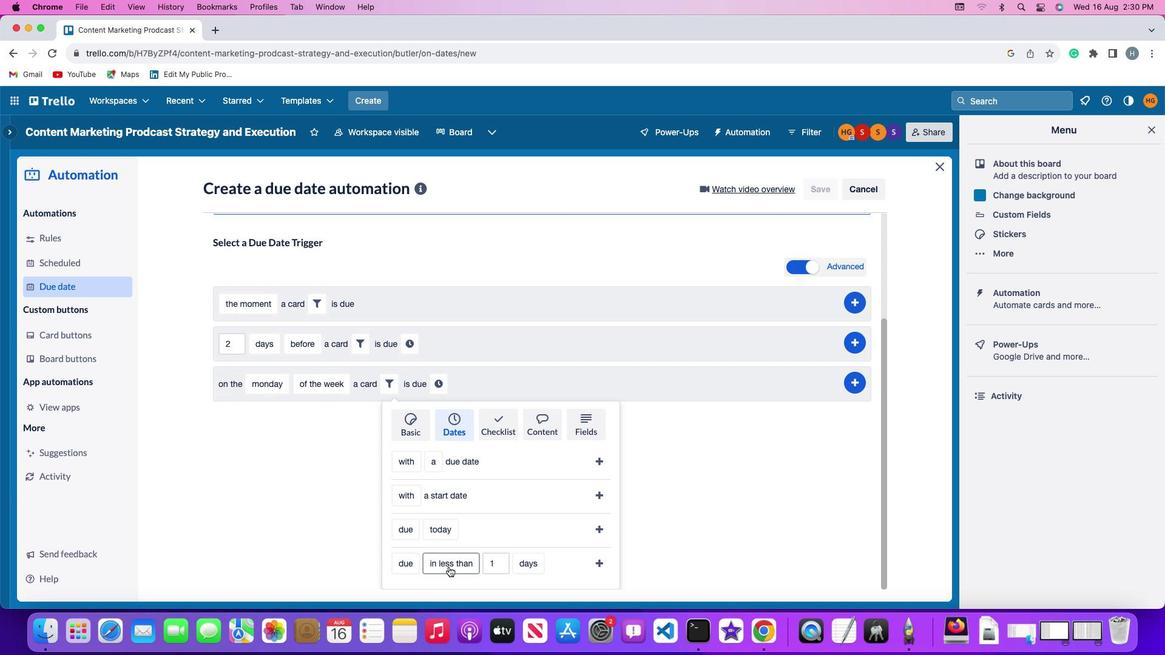 
Action: Mouse pressed left at (446, 564)
Screenshot: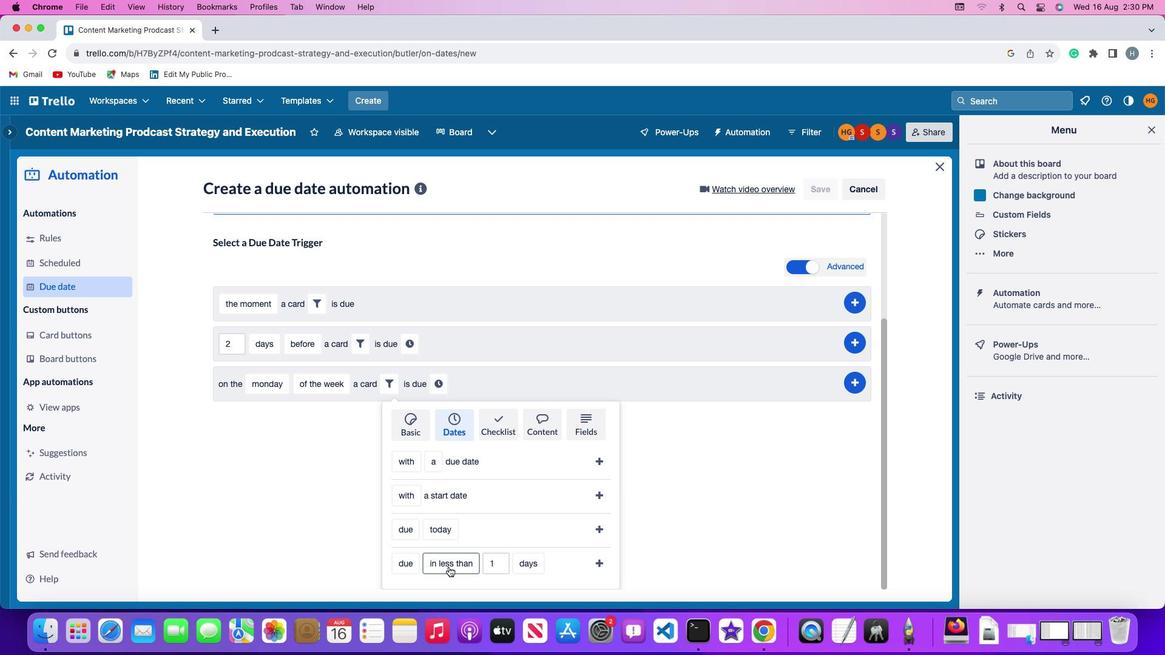 
Action: Mouse moved to (433, 540)
Screenshot: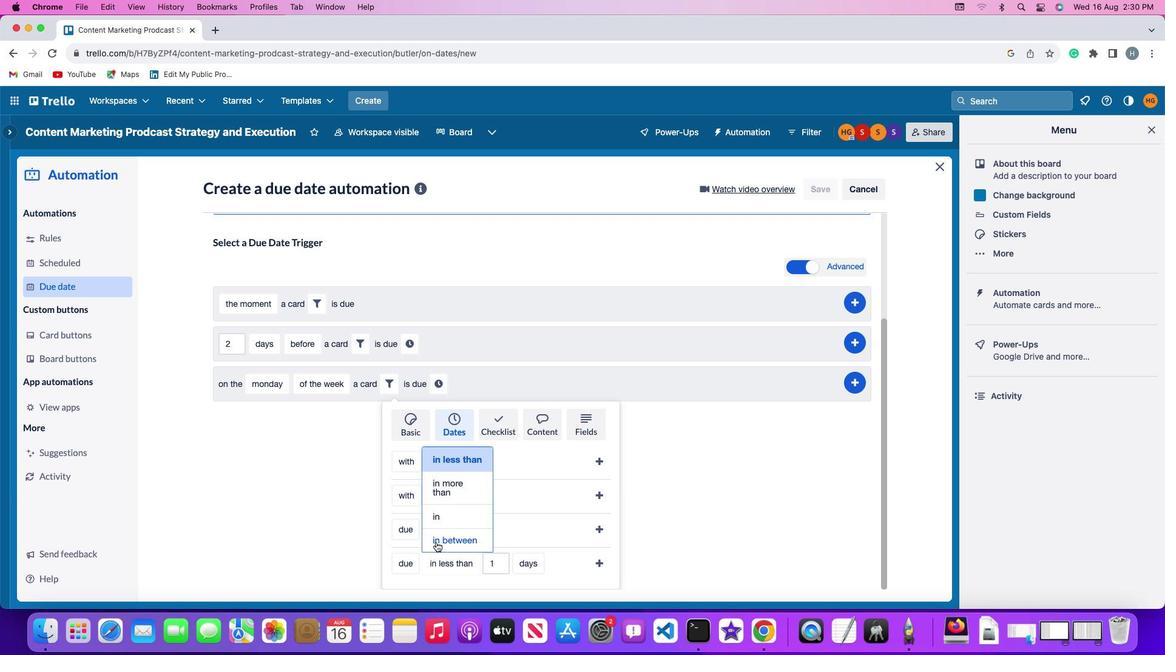 
Action: Mouse pressed left at (433, 540)
Screenshot: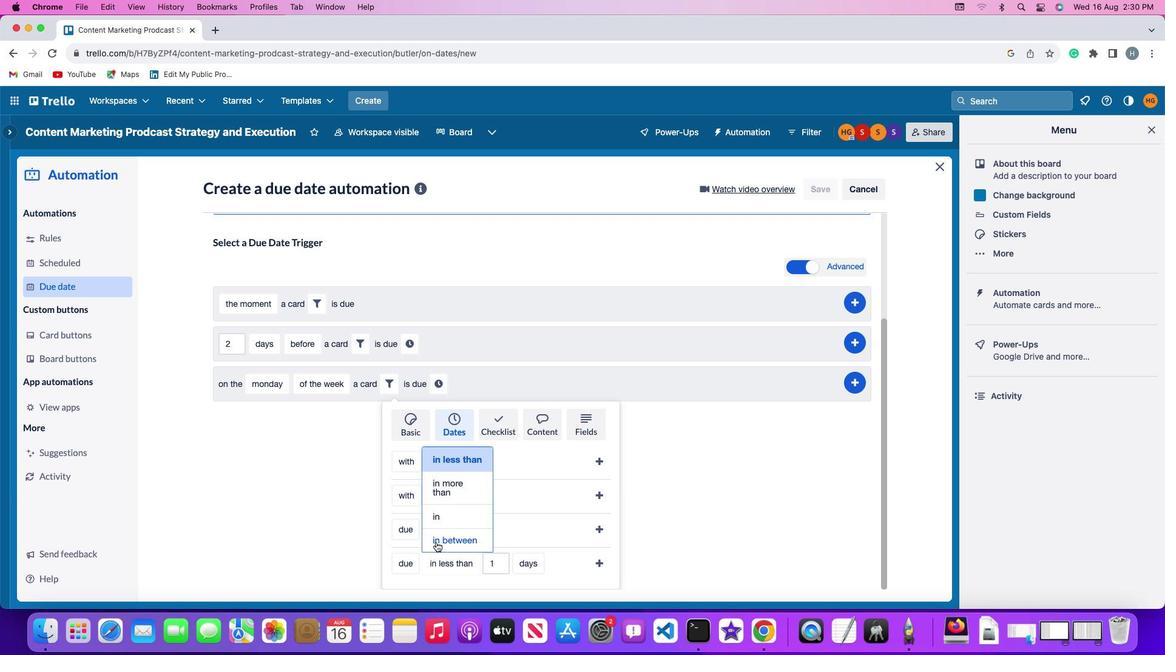 
Action: Mouse moved to (497, 561)
Screenshot: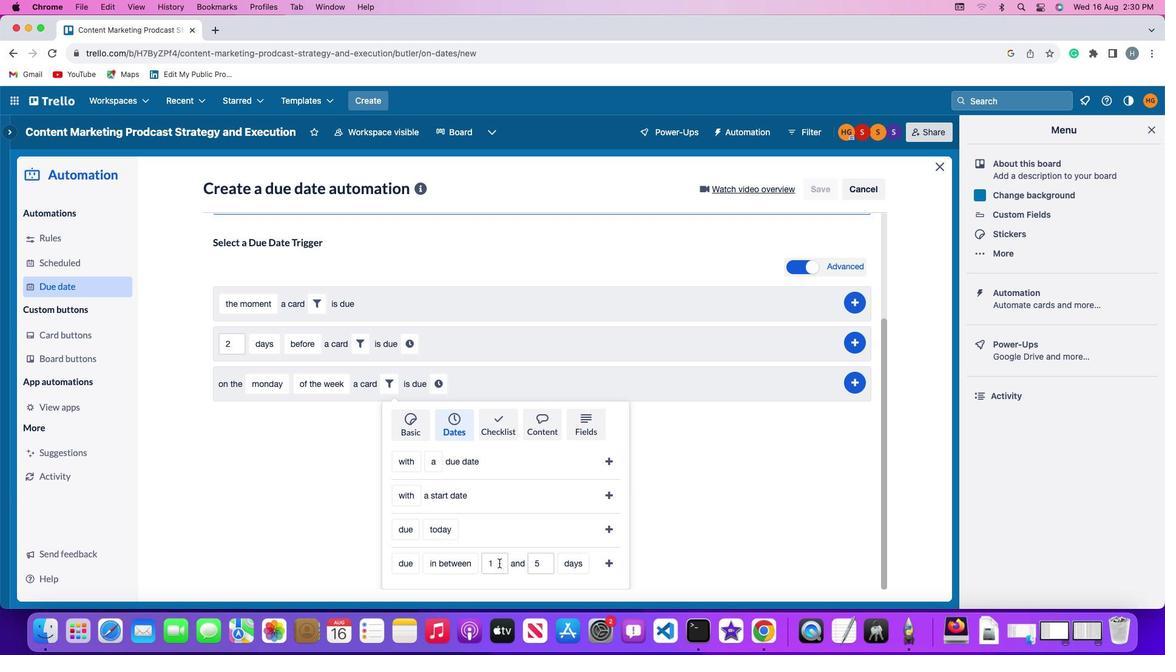 
Action: Mouse pressed left at (497, 561)
Screenshot: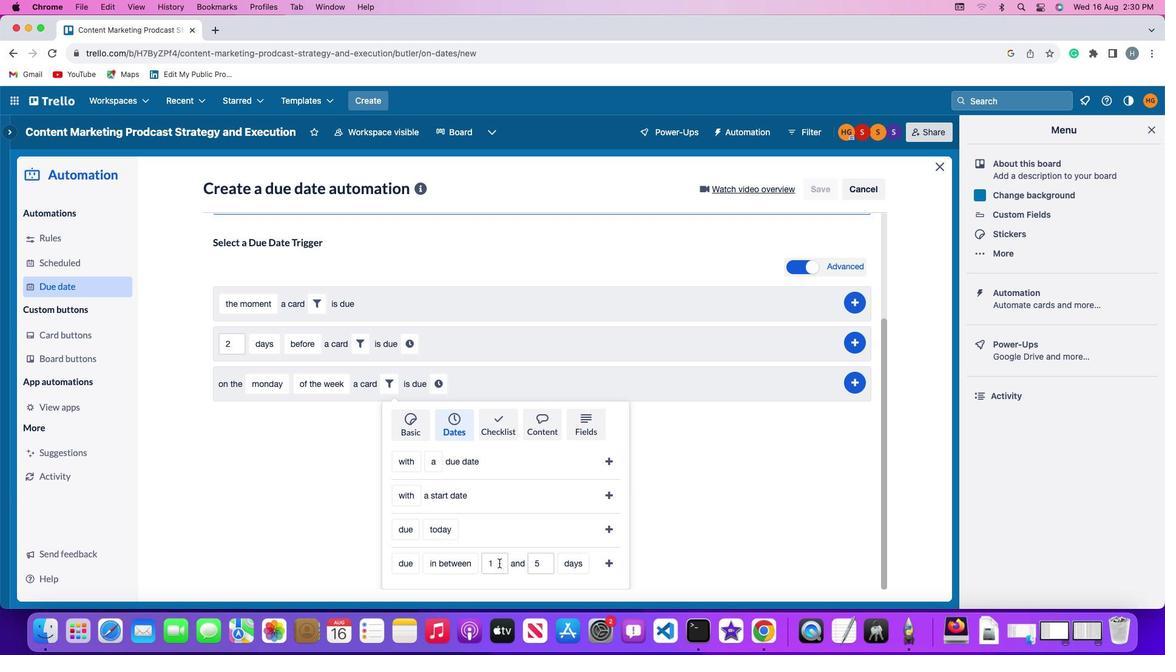 
Action: Key pressed Key.backspace'1'
Screenshot: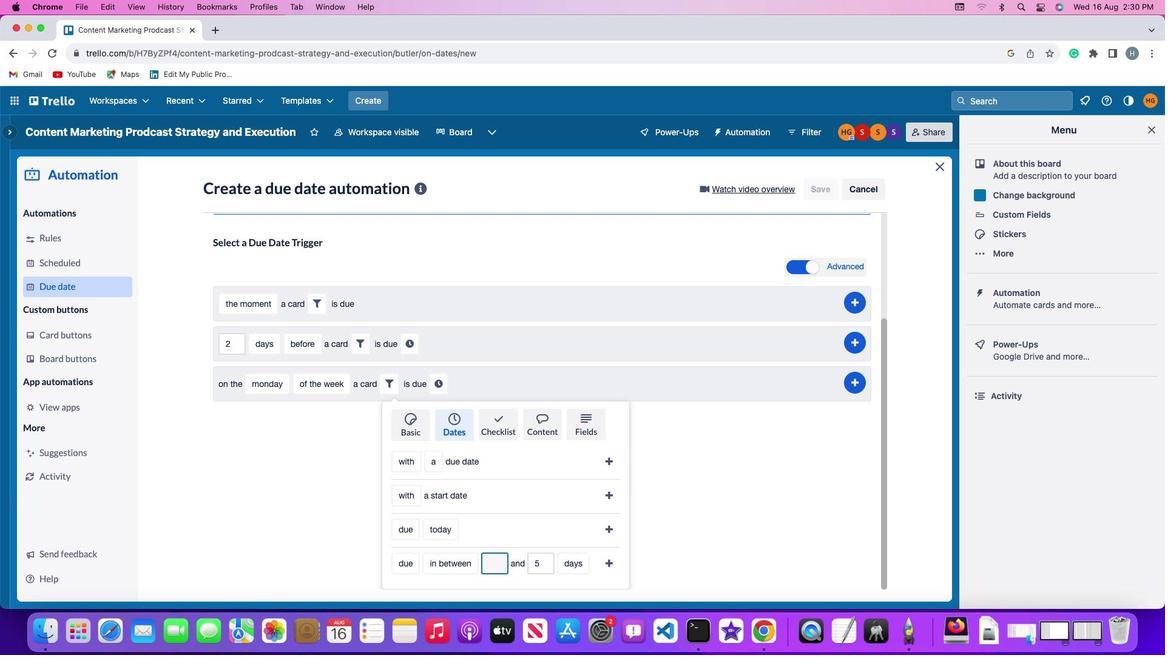 
Action: Mouse moved to (542, 559)
Screenshot: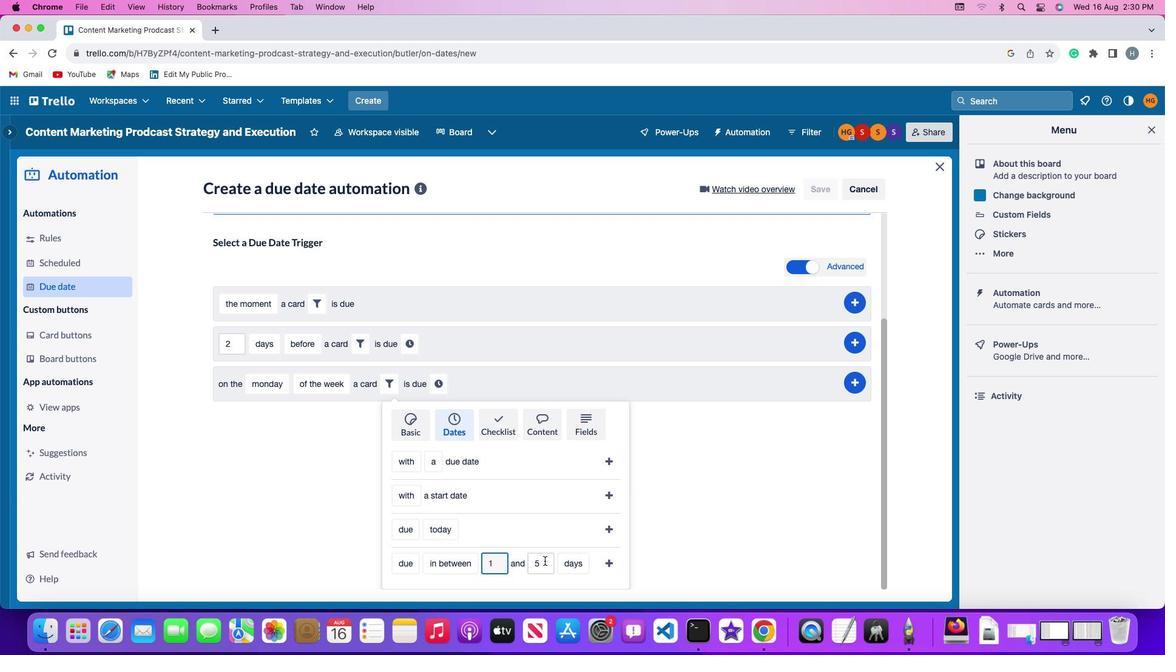 
Action: Mouse pressed left at (542, 559)
Screenshot: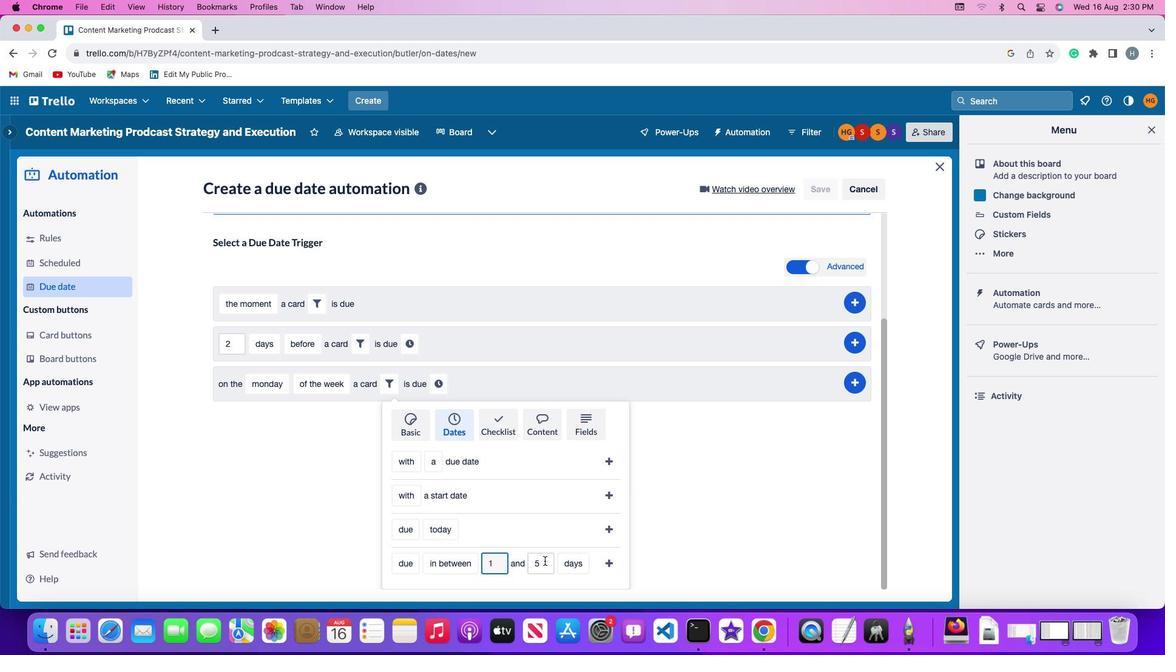 
Action: Key pressed Key.backspace'5'
Screenshot: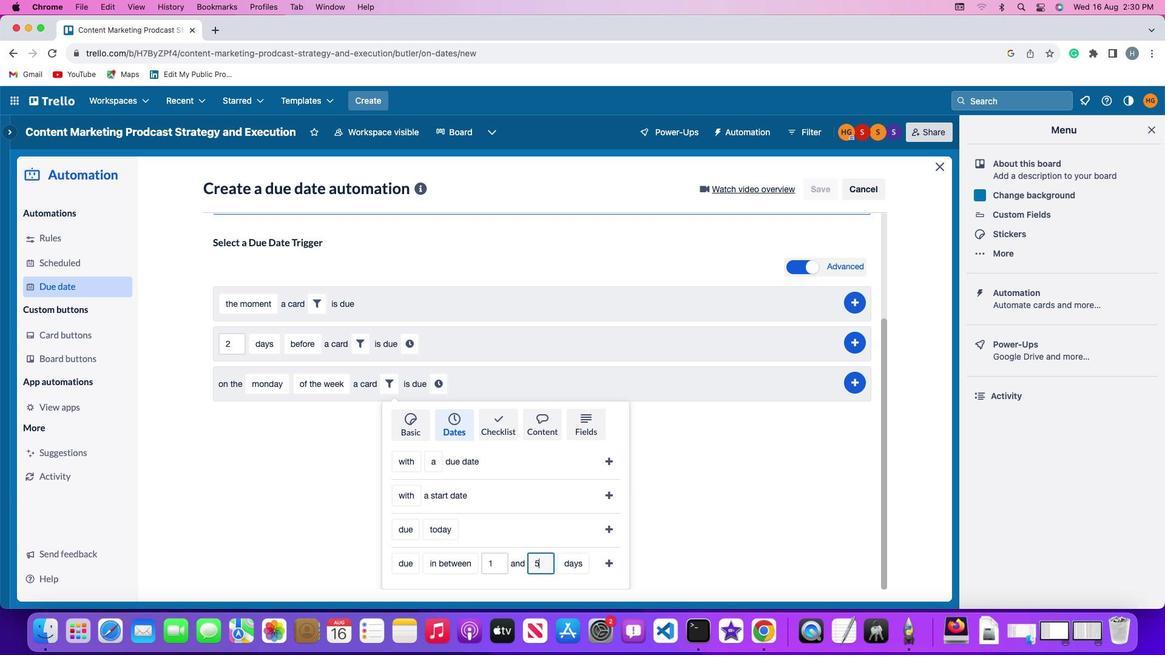 
Action: Mouse moved to (563, 557)
Screenshot: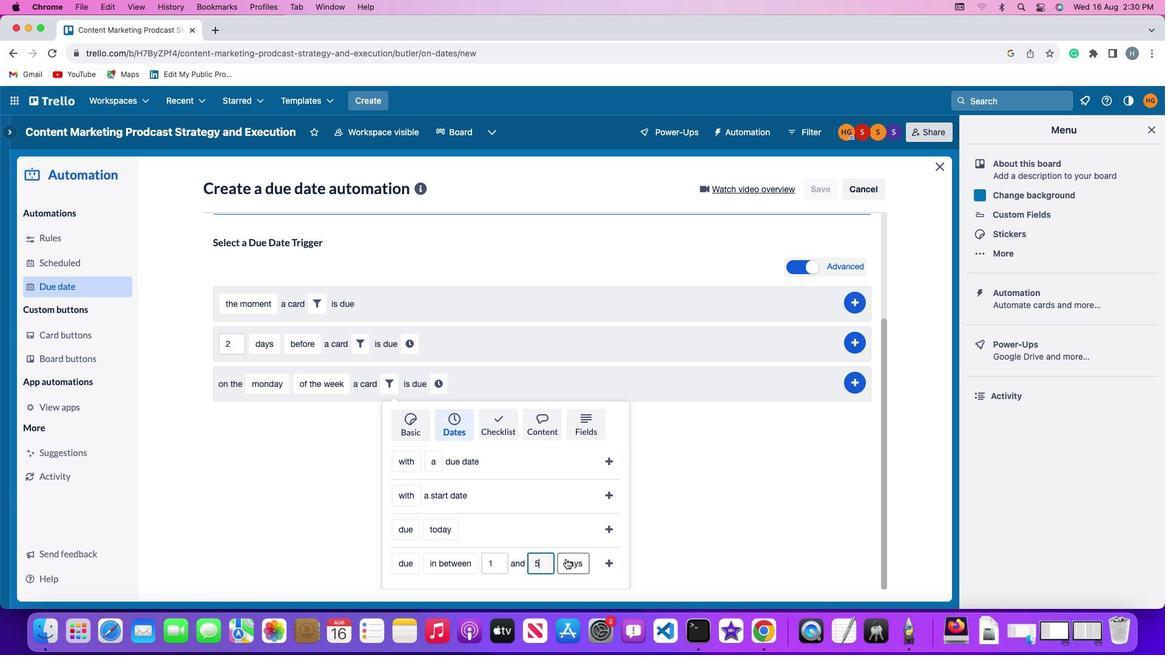 
Action: Mouse pressed left at (563, 557)
Screenshot: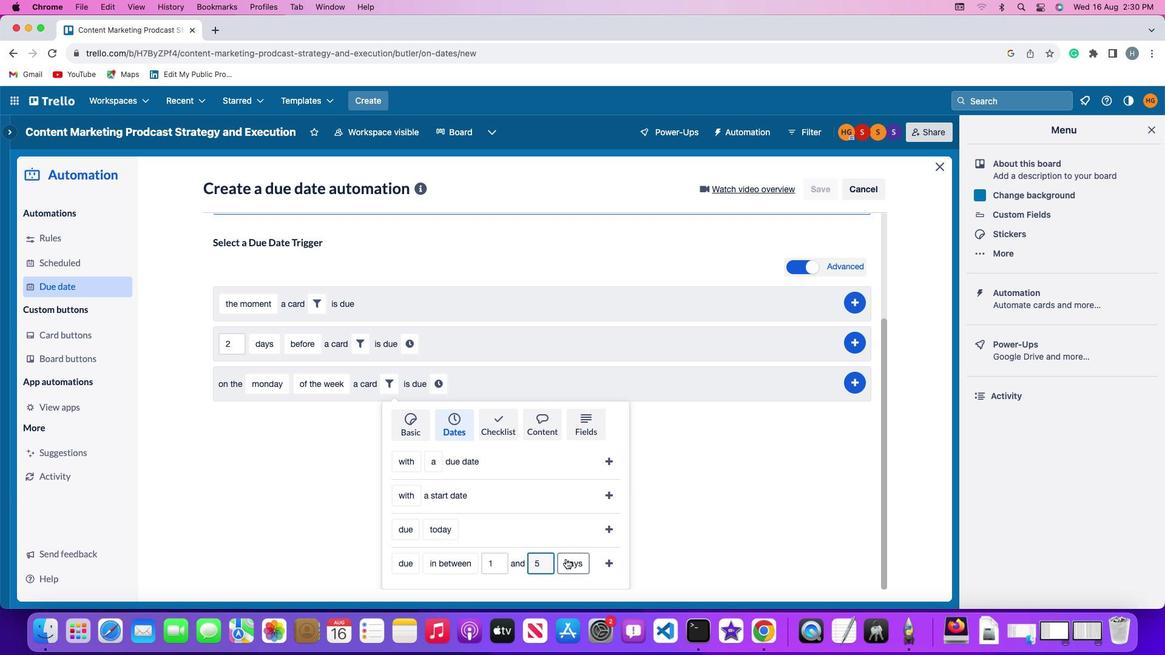 
Action: Mouse moved to (570, 540)
Screenshot: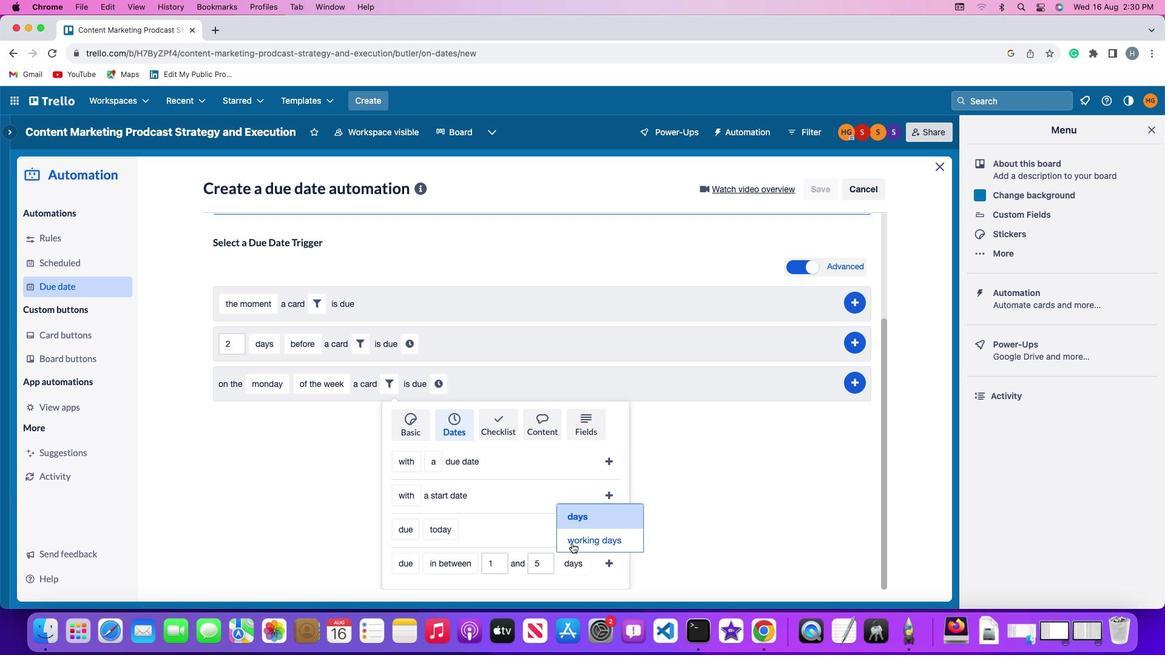 
Action: Mouse pressed left at (570, 540)
Screenshot: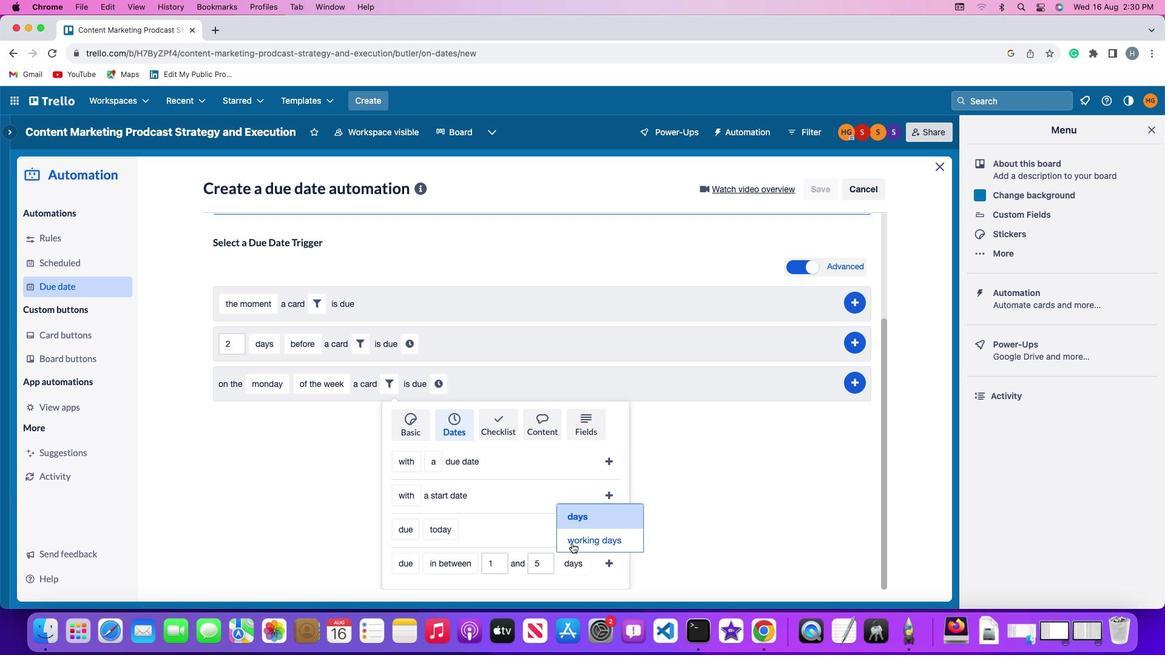 
Action: Mouse moved to (646, 559)
Screenshot: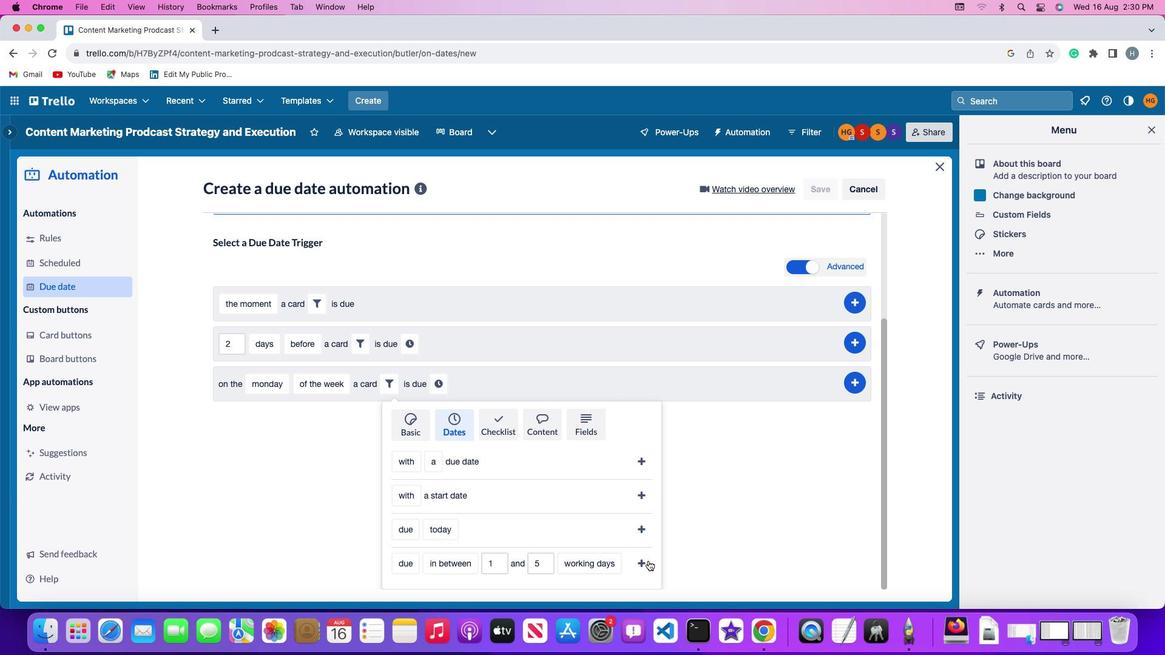 
Action: Mouse pressed left at (646, 559)
Screenshot: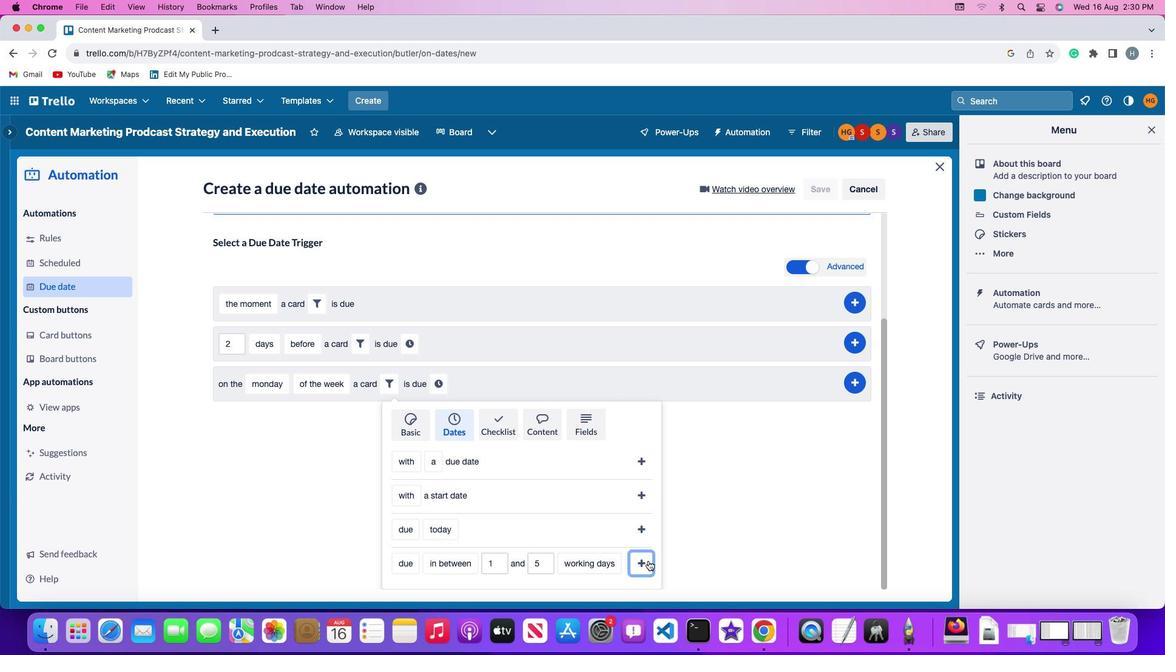 
Action: Mouse moved to (610, 529)
Screenshot: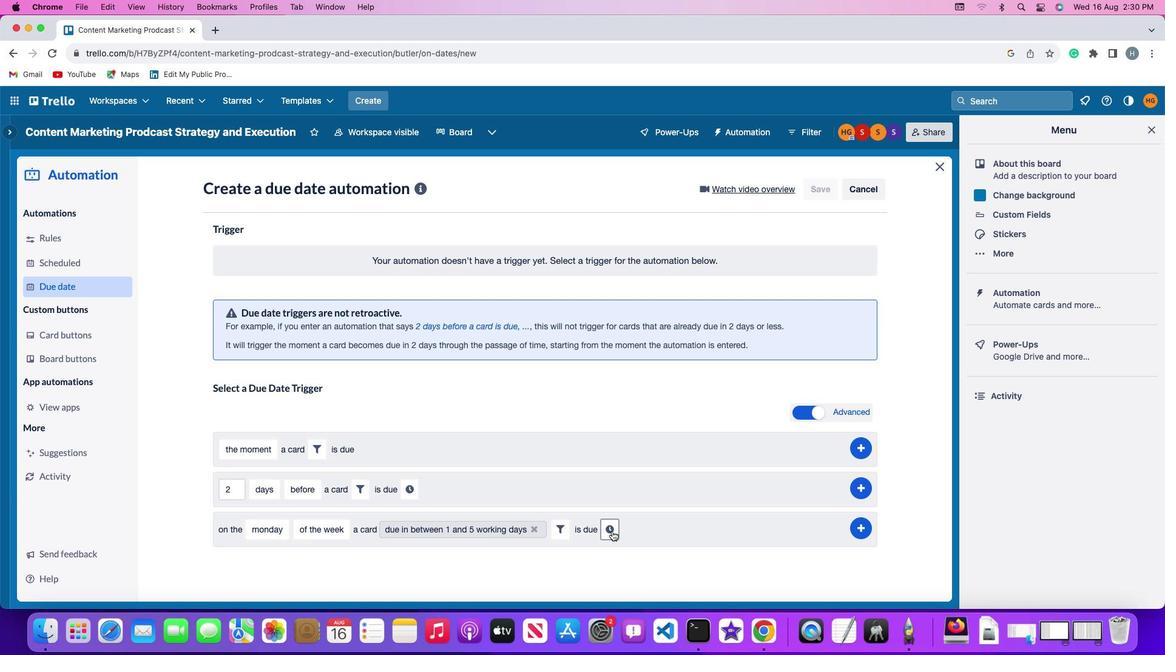 
Action: Mouse pressed left at (610, 529)
Screenshot: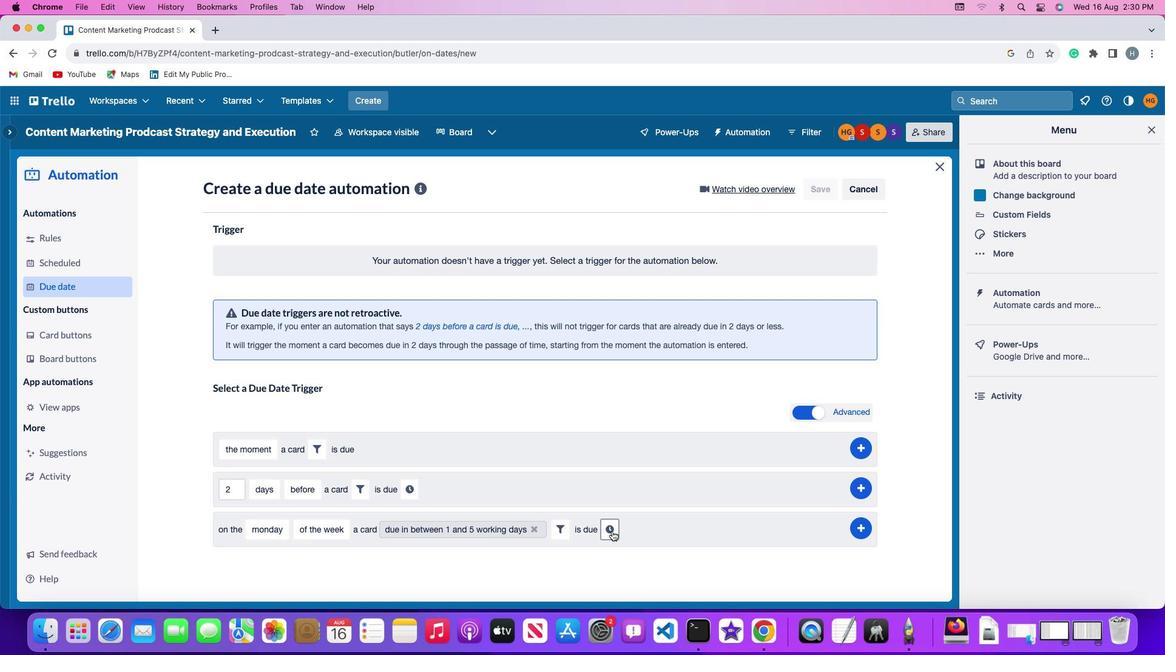 
Action: Mouse moved to (635, 531)
Screenshot: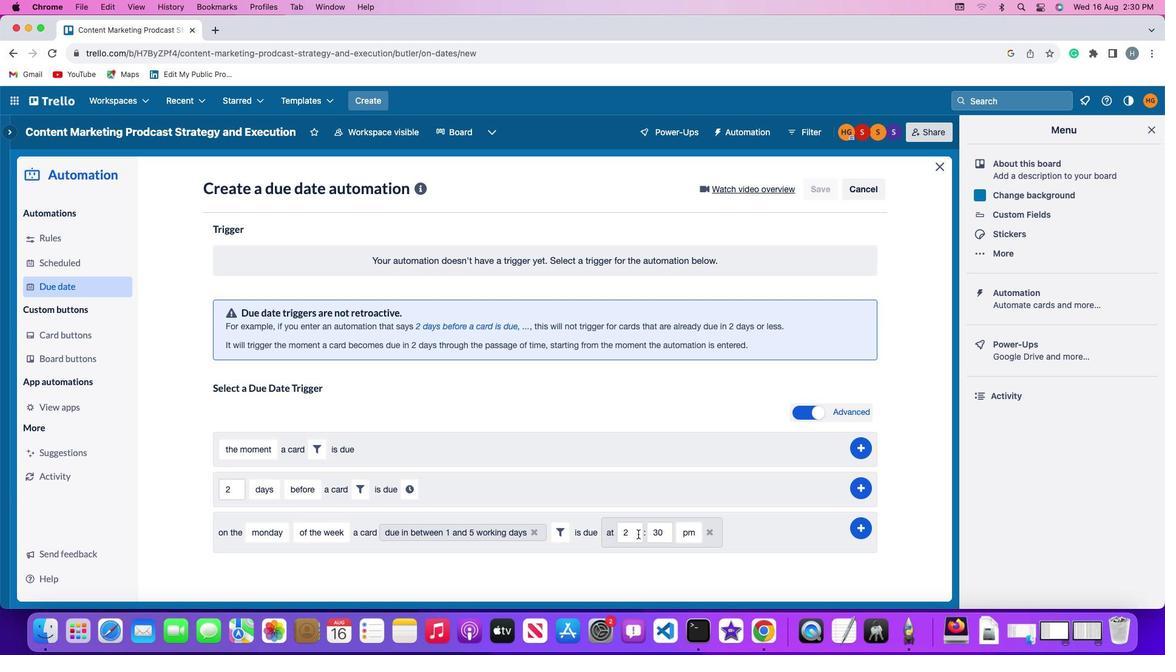 
Action: Mouse pressed left at (635, 531)
Screenshot: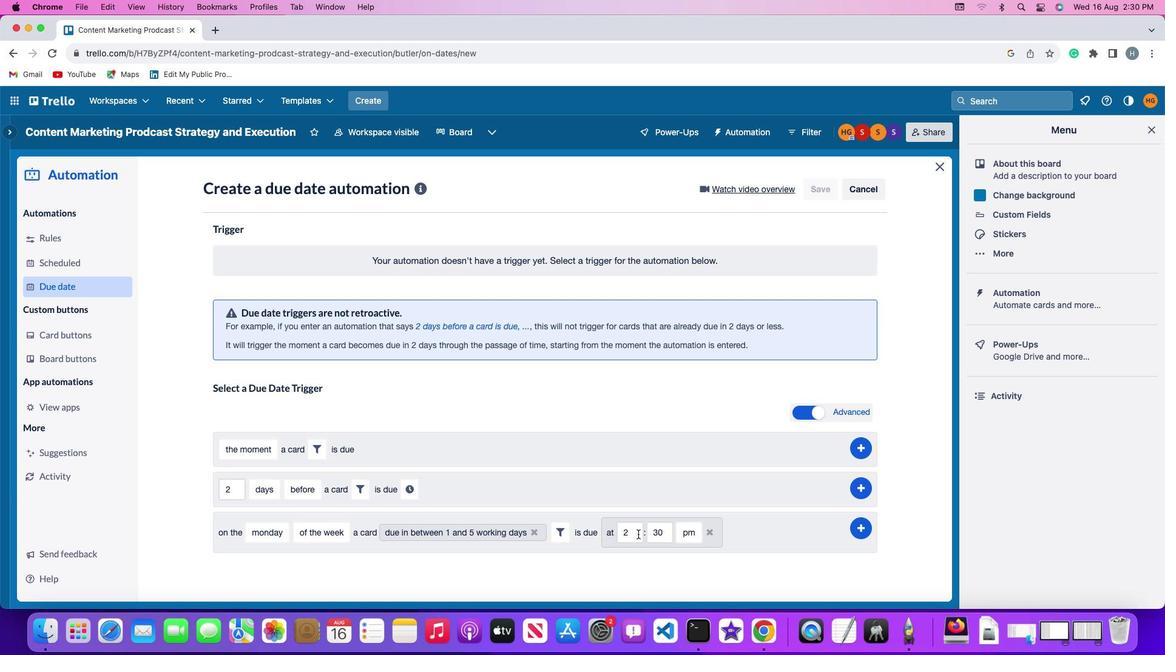 
Action: Key pressed Key.backspace'1''1'
Screenshot: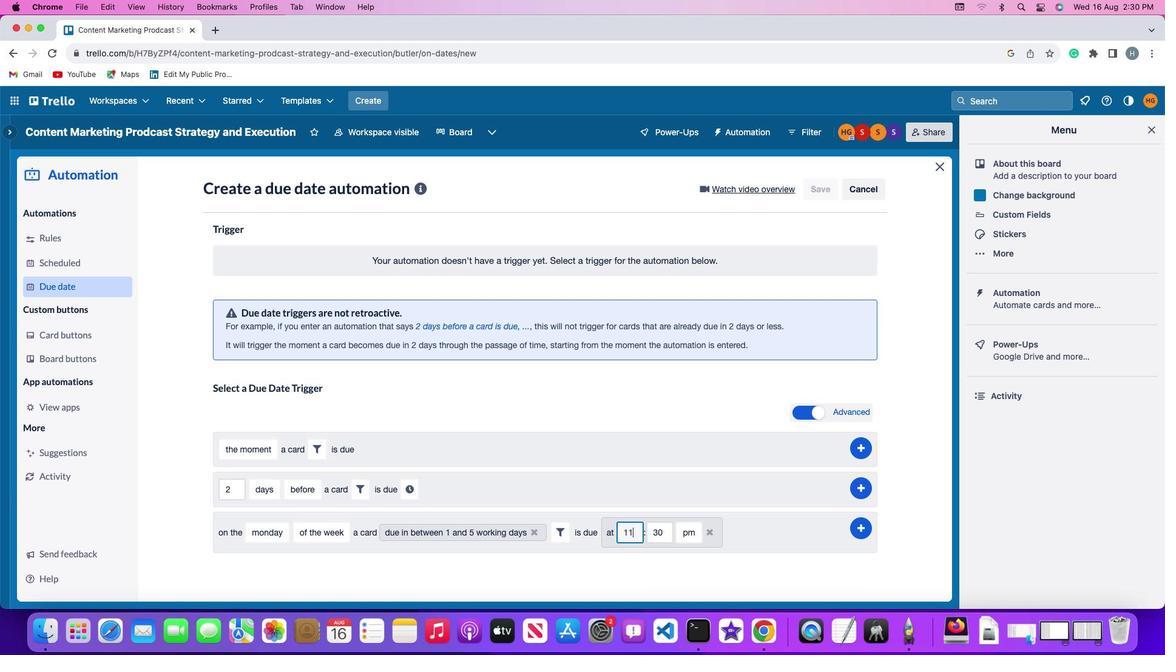 
Action: Mouse moved to (662, 530)
Screenshot: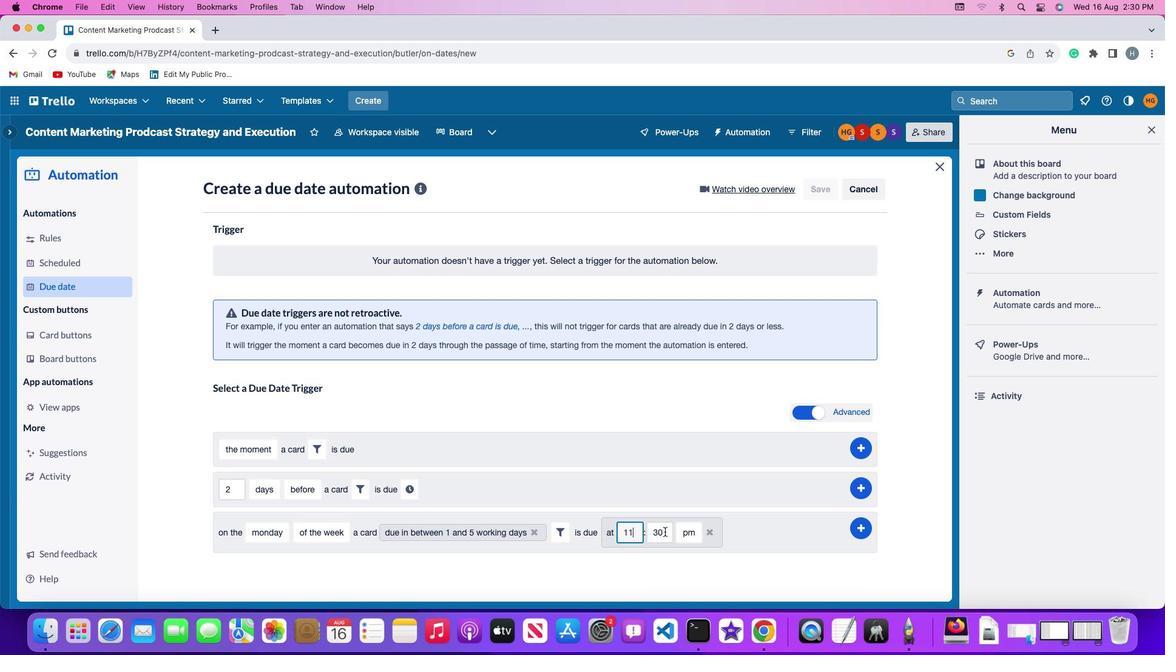 
Action: Mouse pressed left at (662, 530)
Screenshot: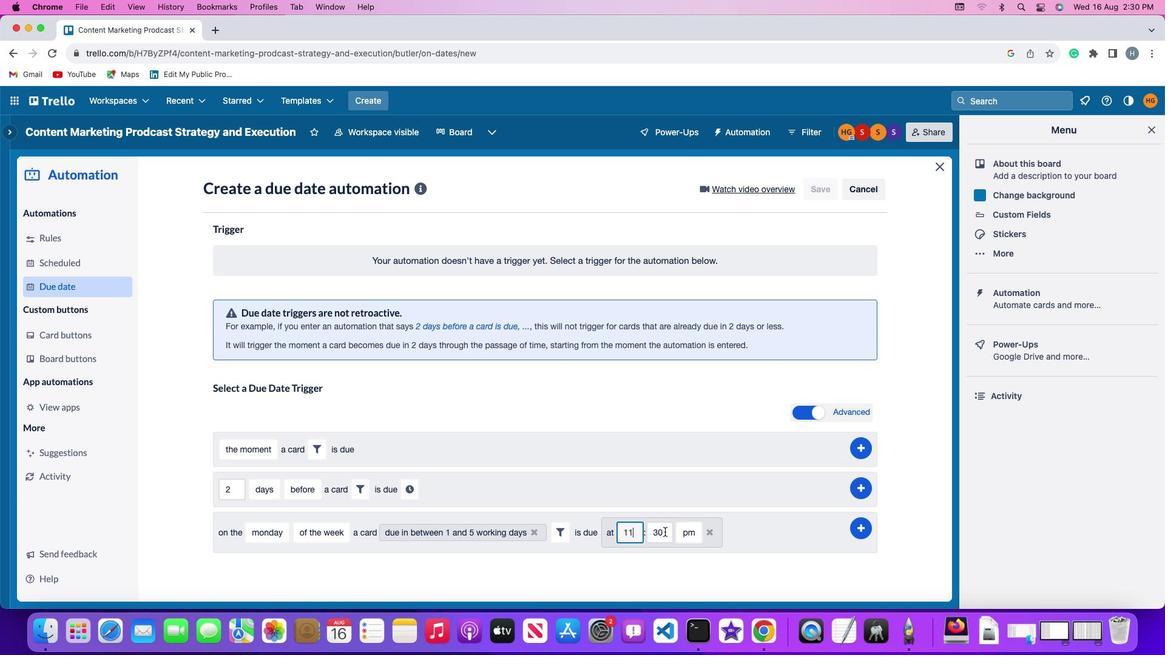 
Action: Key pressed Key.backspaceKey.backspace'0''0'
Screenshot: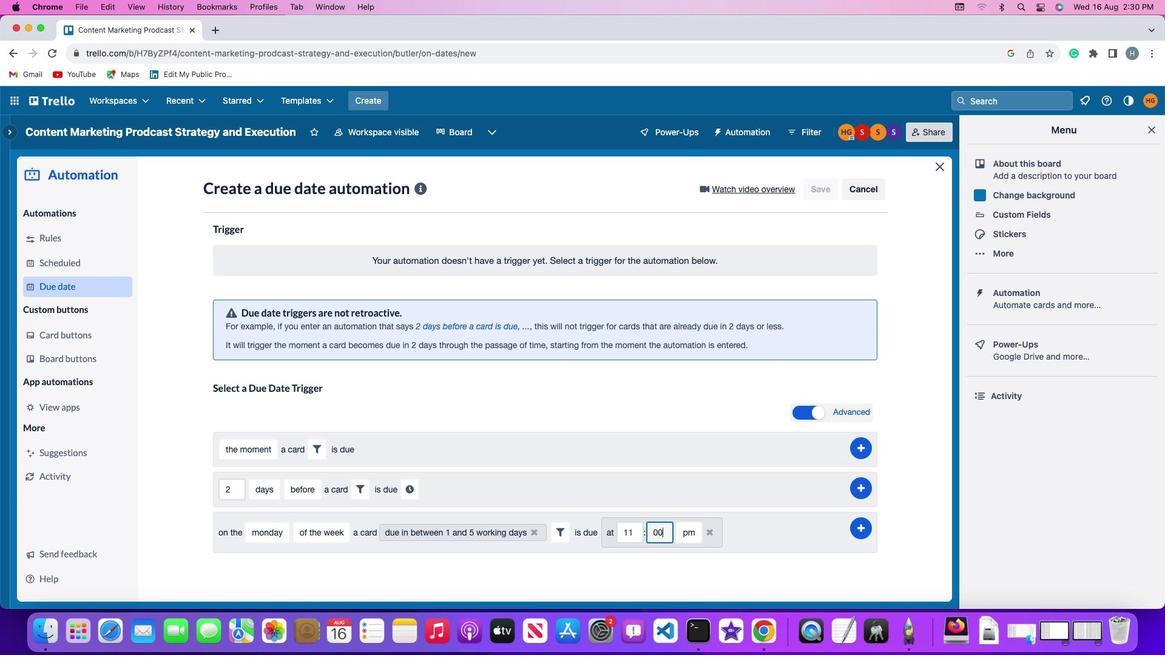 
Action: Mouse moved to (685, 529)
Screenshot: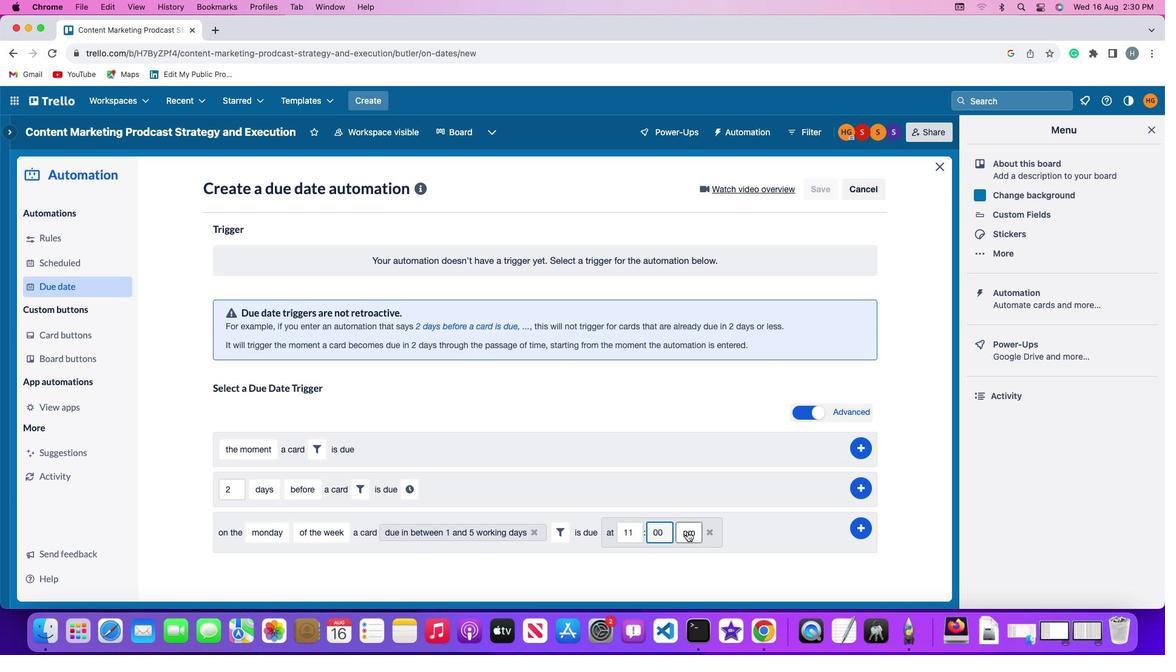 
Action: Mouse pressed left at (685, 529)
Screenshot: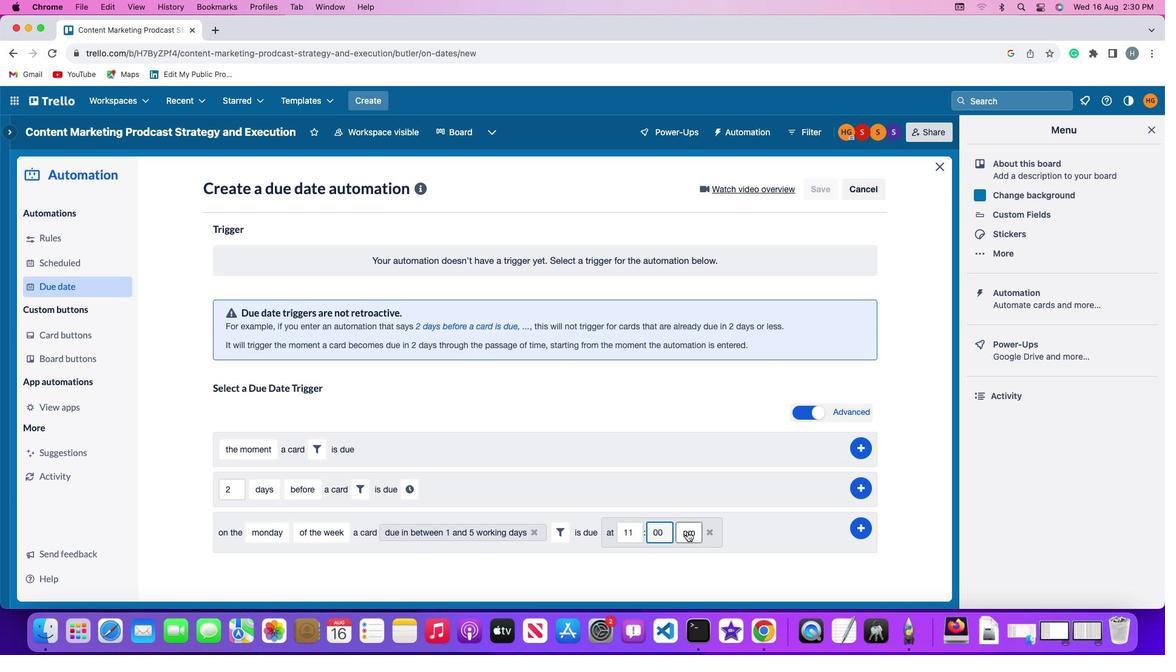 
Action: Mouse moved to (688, 547)
Screenshot: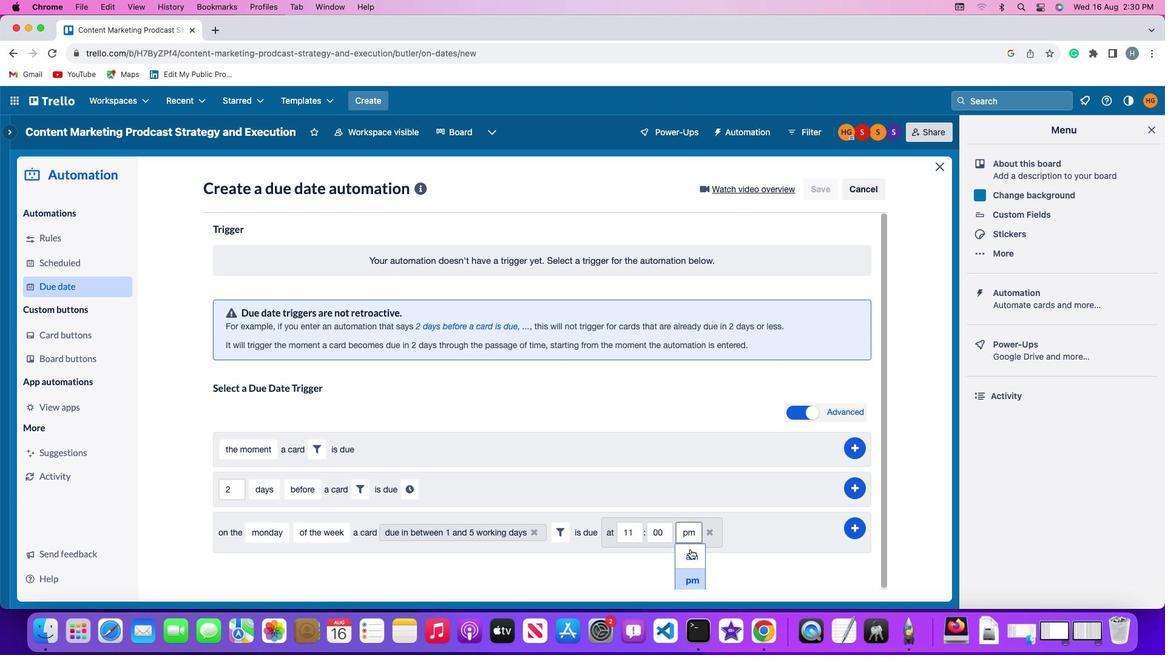 
Action: Mouse pressed left at (688, 547)
Screenshot: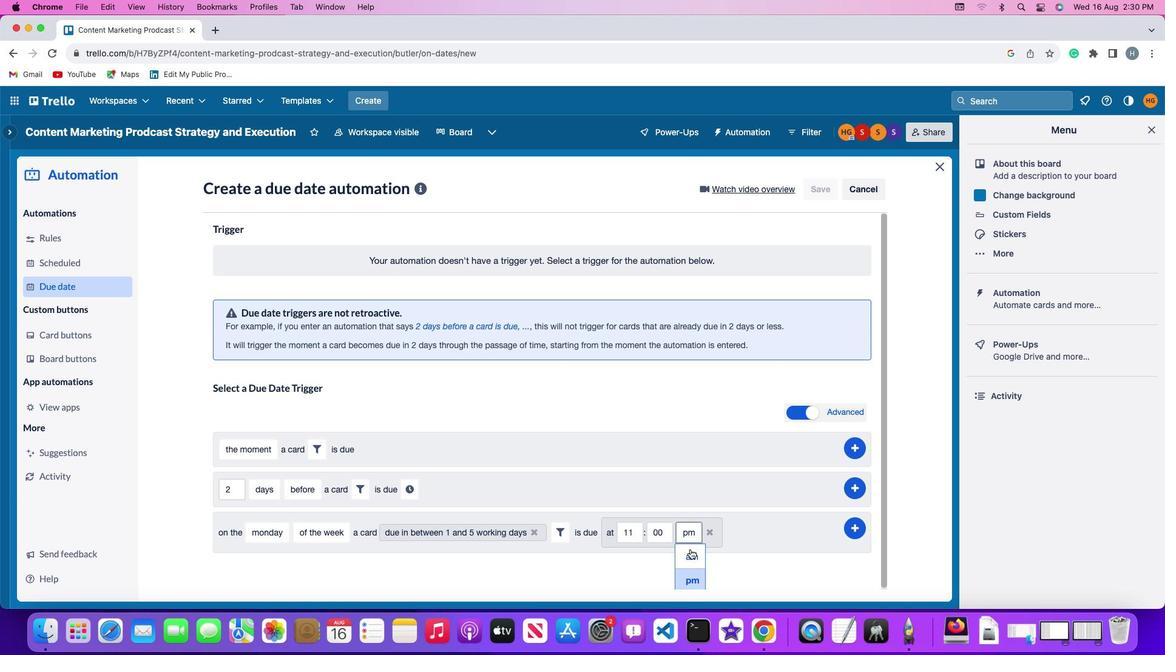 
Action: Mouse moved to (859, 522)
Screenshot: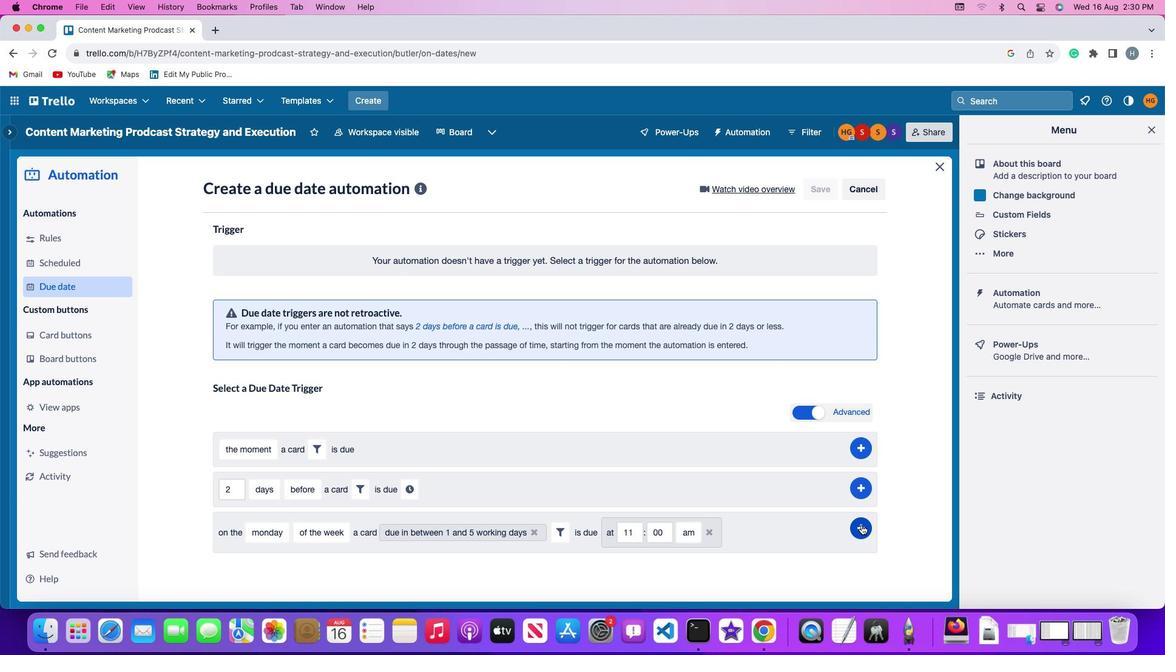 
Action: Mouse pressed left at (859, 522)
Screenshot: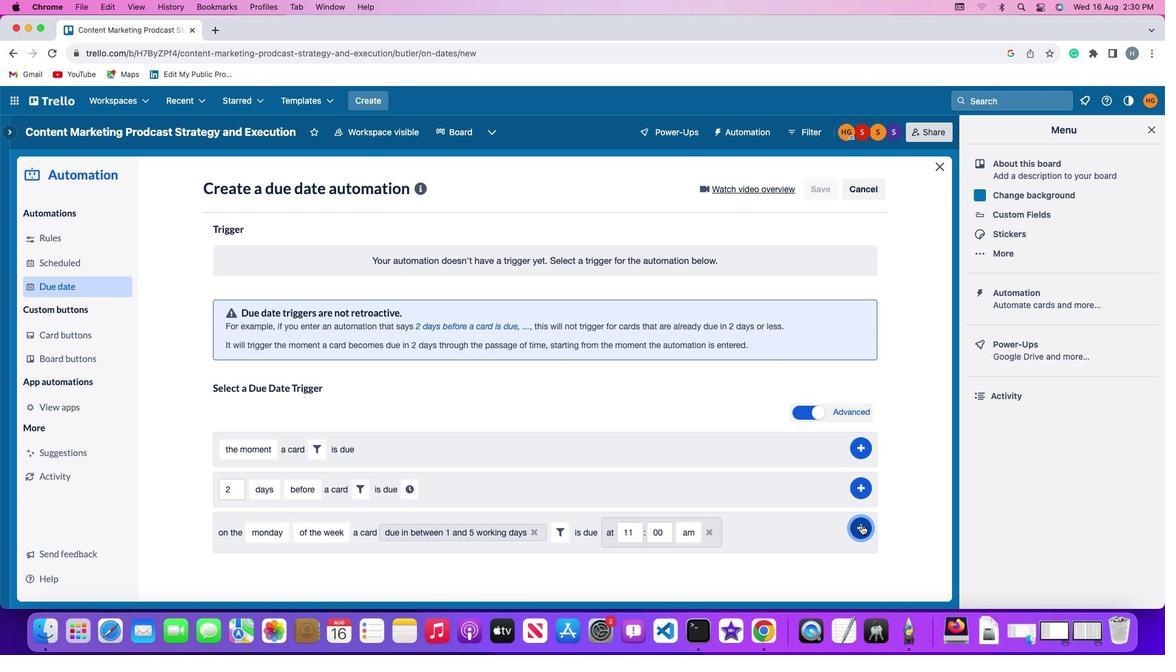 
Action: Mouse moved to (902, 370)
Screenshot: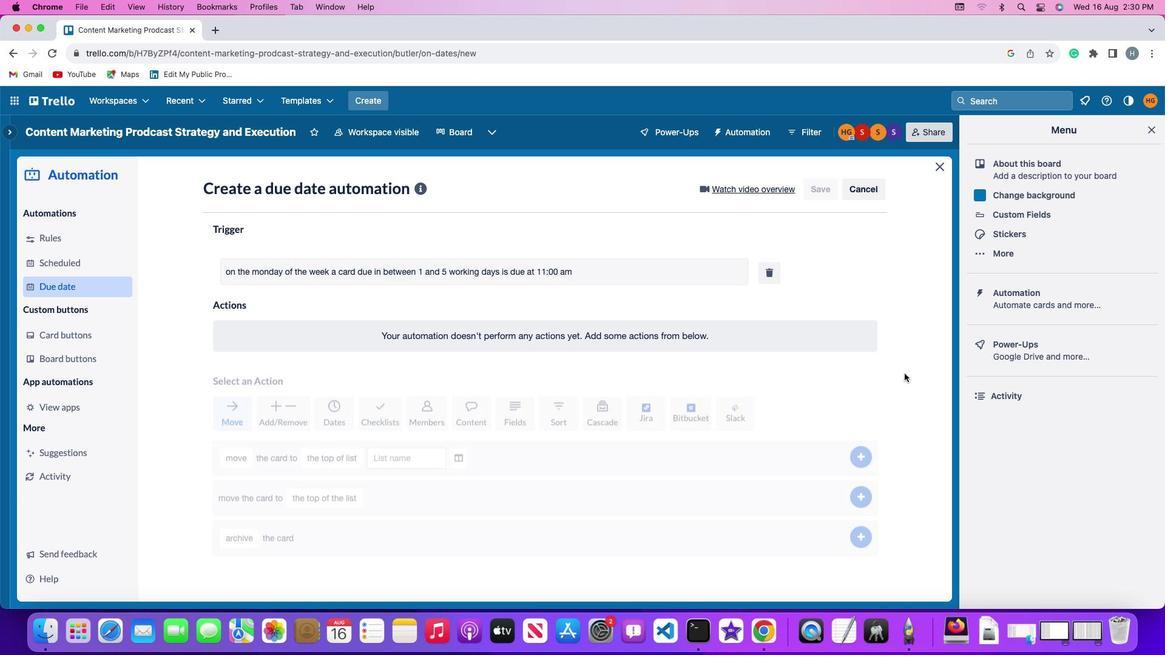 
